 Task: Turn on "Send and Archive" and "Undo Send" 20 Sec.
Action: Mouse moved to (897, 58)
Screenshot: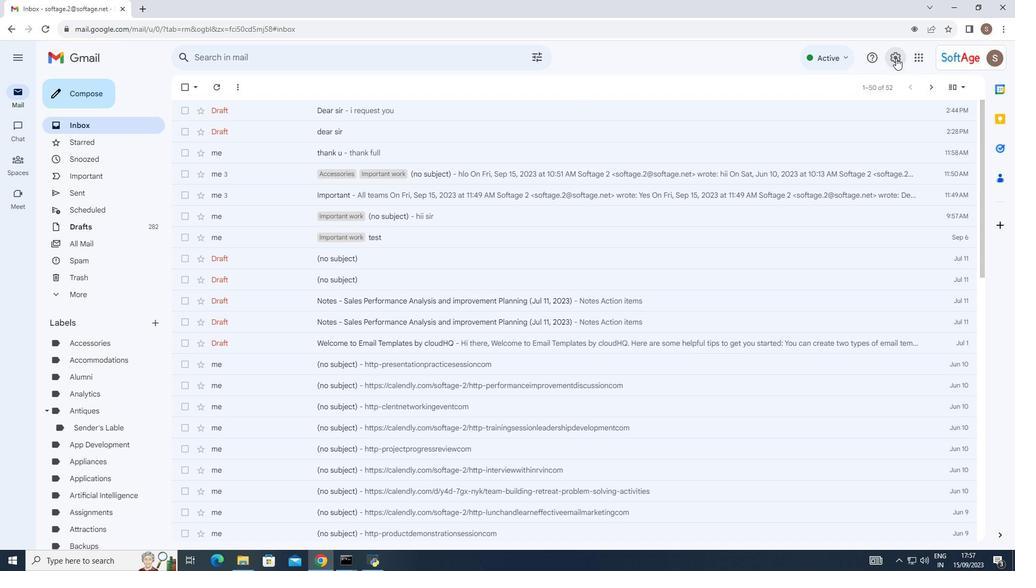 
Action: Mouse pressed left at (897, 58)
Screenshot: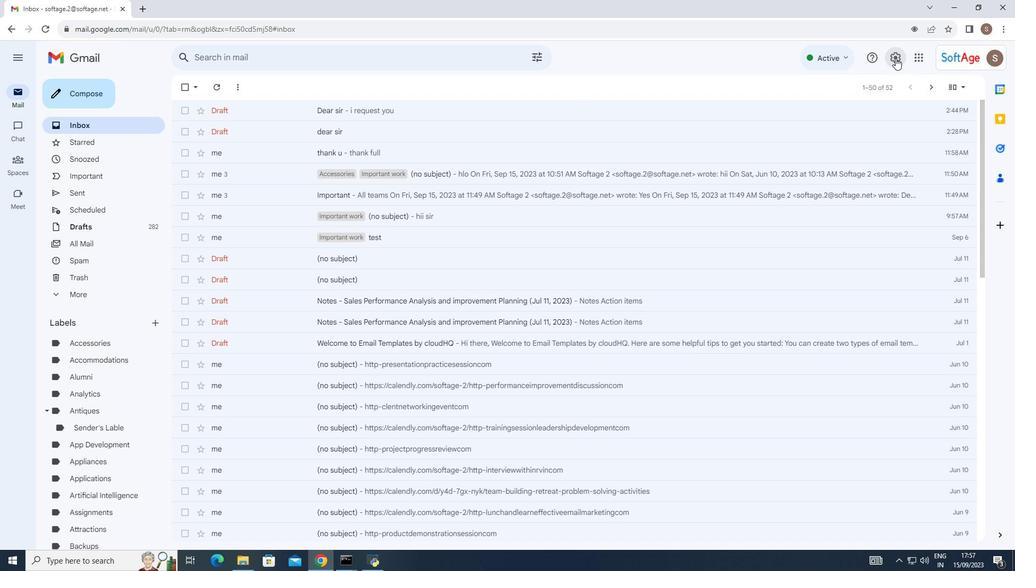 
Action: Mouse moved to (887, 107)
Screenshot: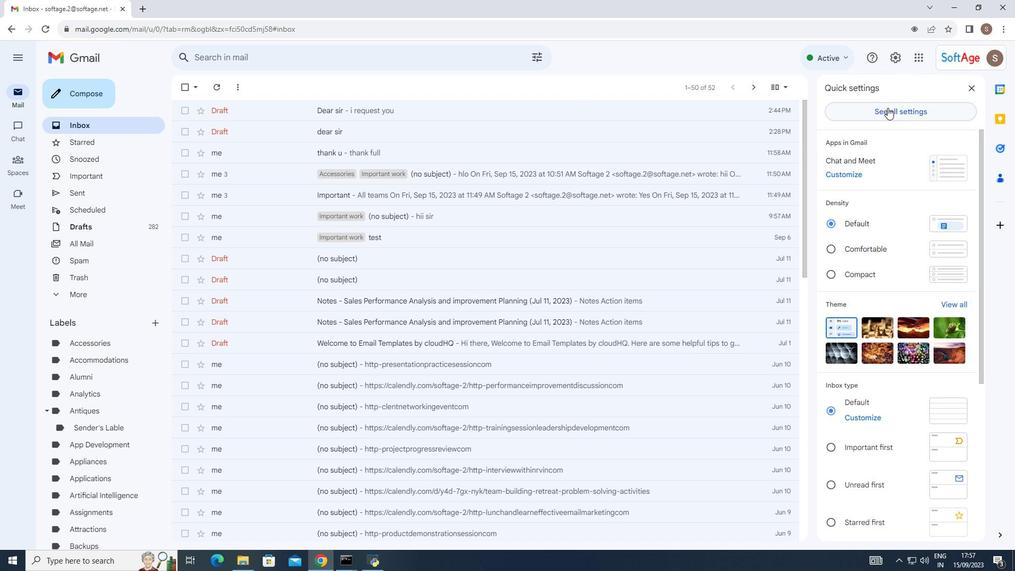 
Action: Mouse pressed left at (887, 107)
Screenshot: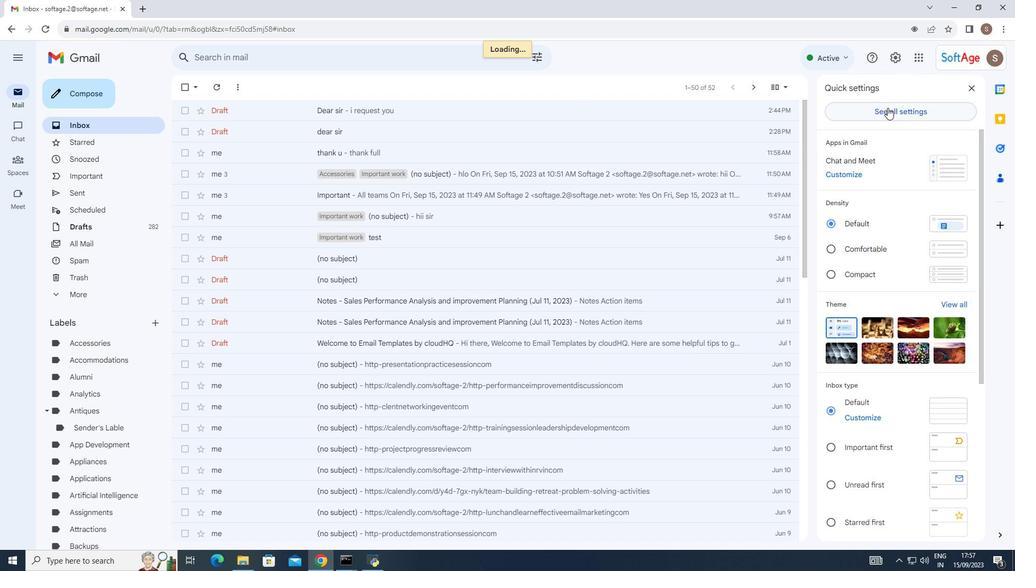
Action: Mouse moved to (273, 287)
Screenshot: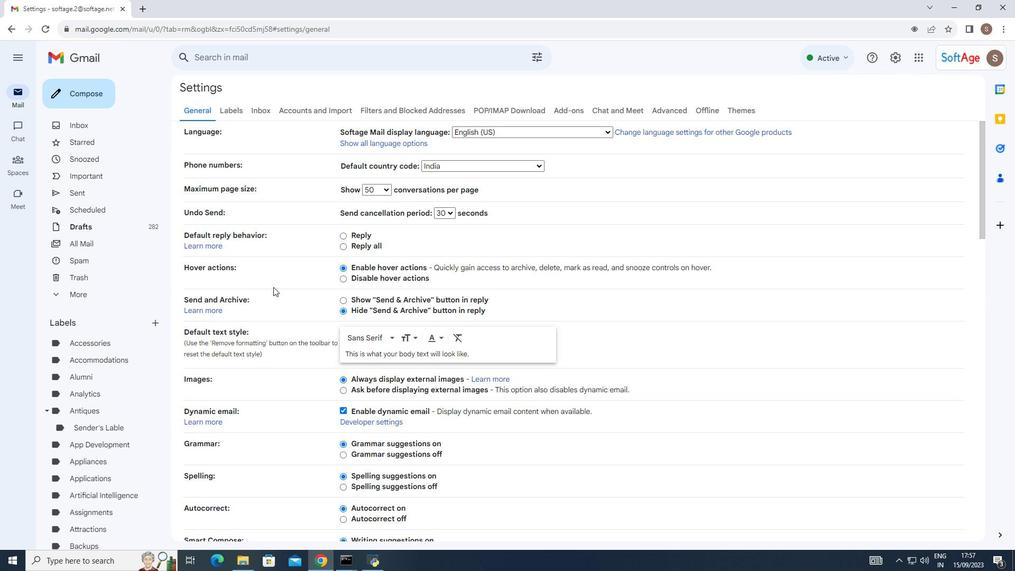 
Action: Mouse scrolled (273, 286) with delta (0, 0)
Screenshot: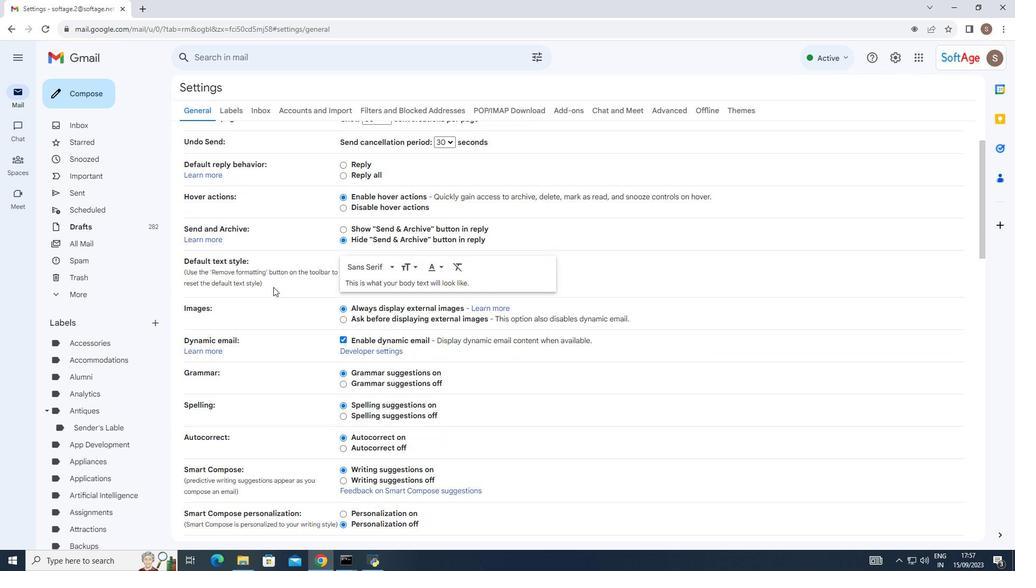 
Action: Mouse scrolled (273, 286) with delta (0, 0)
Screenshot: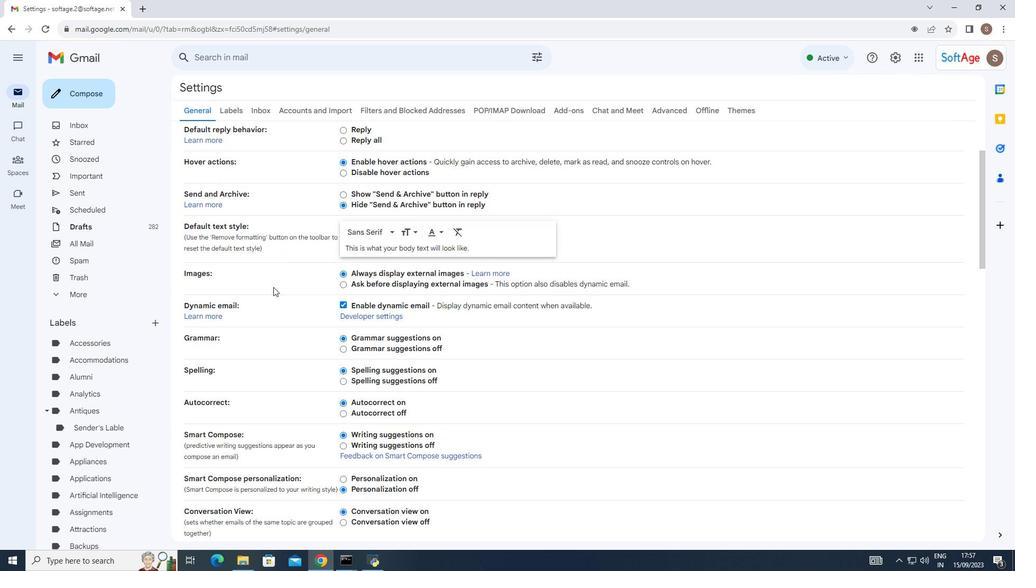 
Action: Mouse scrolled (273, 287) with delta (0, 0)
Screenshot: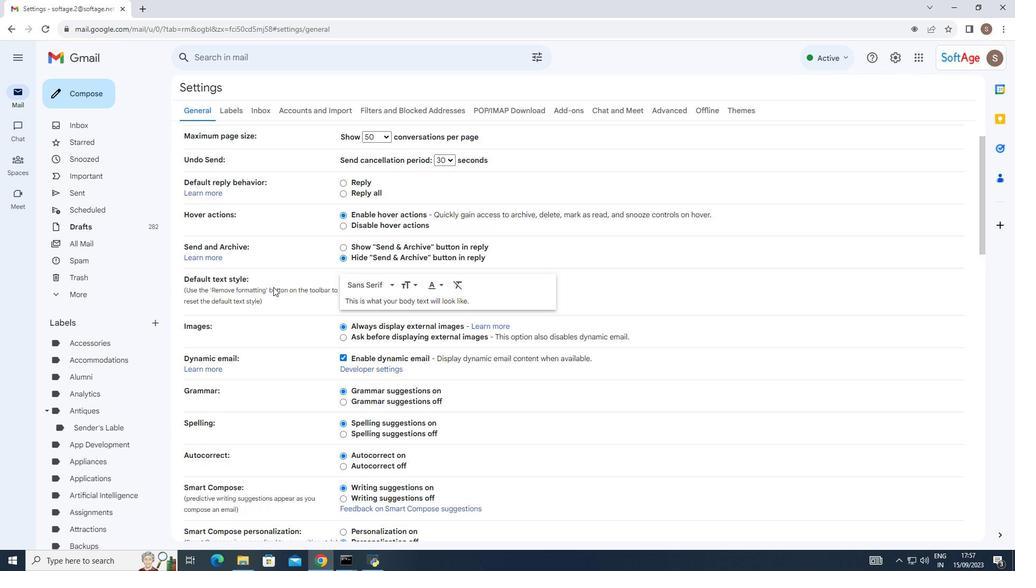 
Action: Mouse scrolled (273, 287) with delta (0, 0)
Screenshot: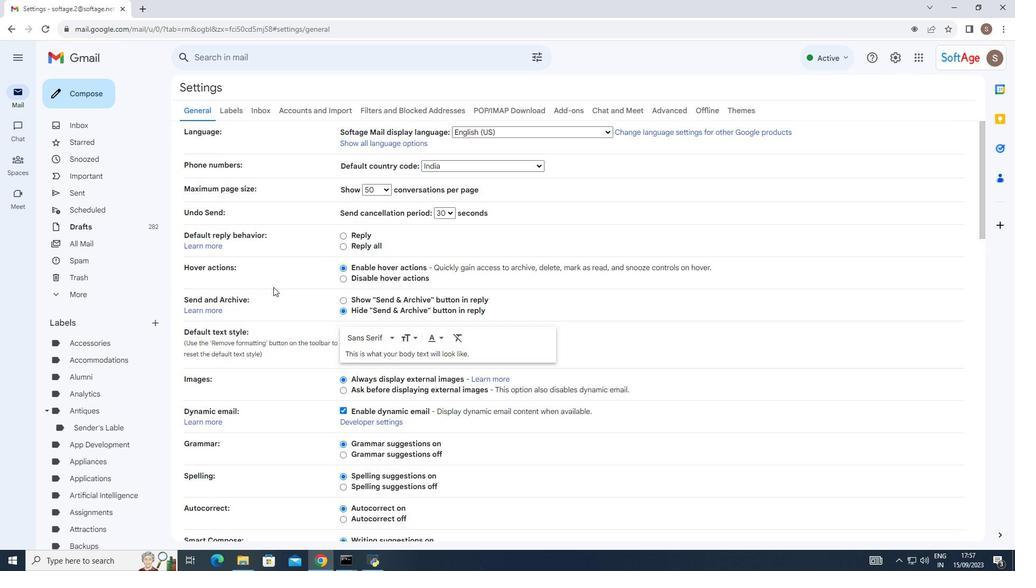 
Action: Mouse scrolled (273, 287) with delta (0, 0)
Screenshot: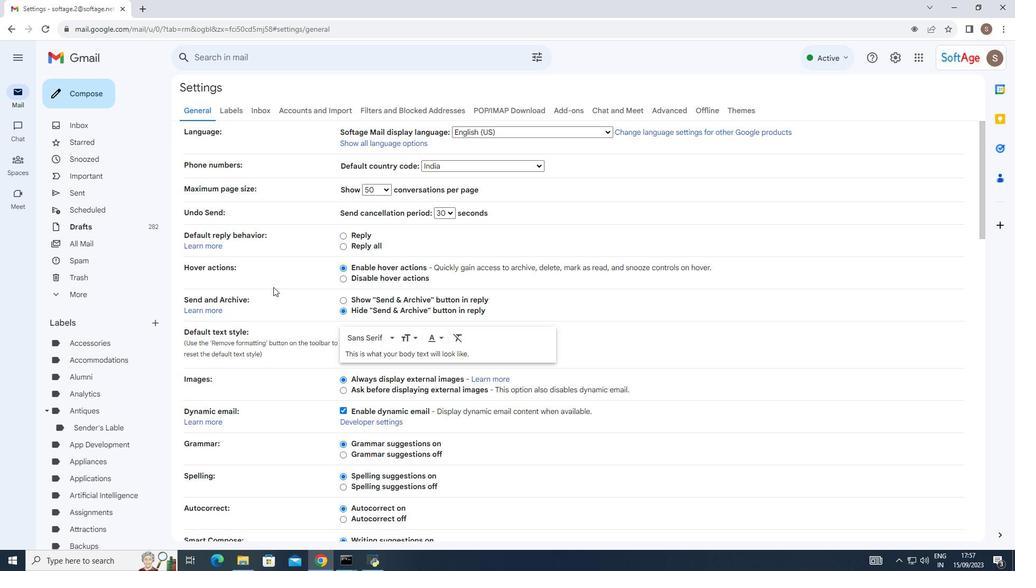 
Action: Mouse moved to (344, 298)
Screenshot: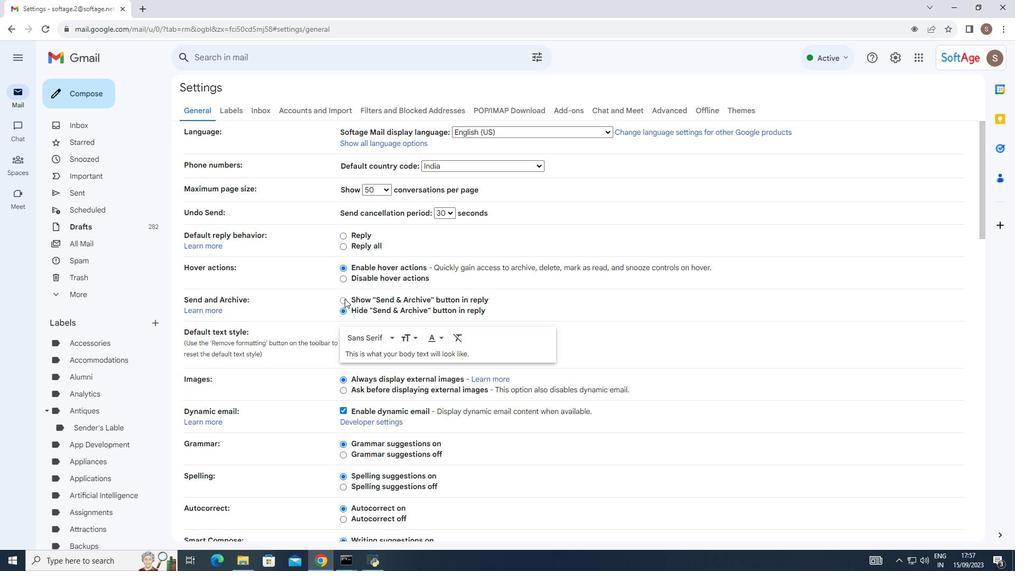 
Action: Mouse pressed left at (344, 298)
Screenshot: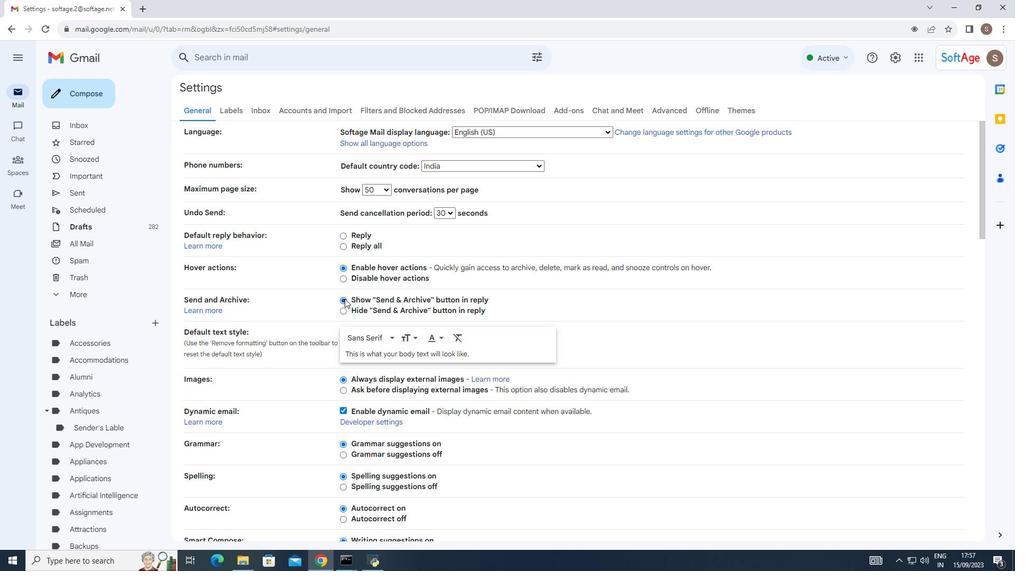 
Action: Mouse moved to (344, 269)
Screenshot: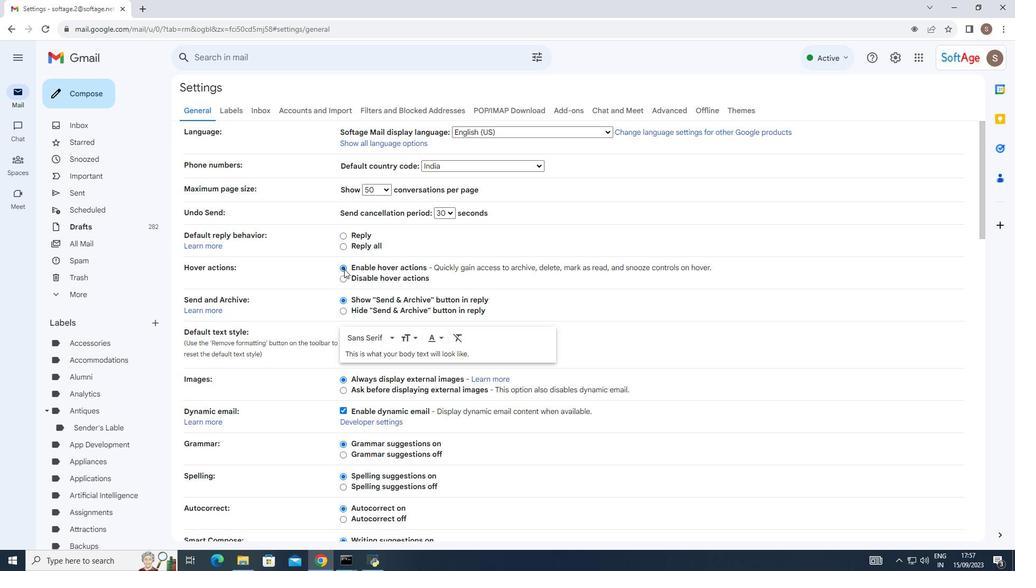 
Action: Mouse pressed left at (344, 269)
Screenshot: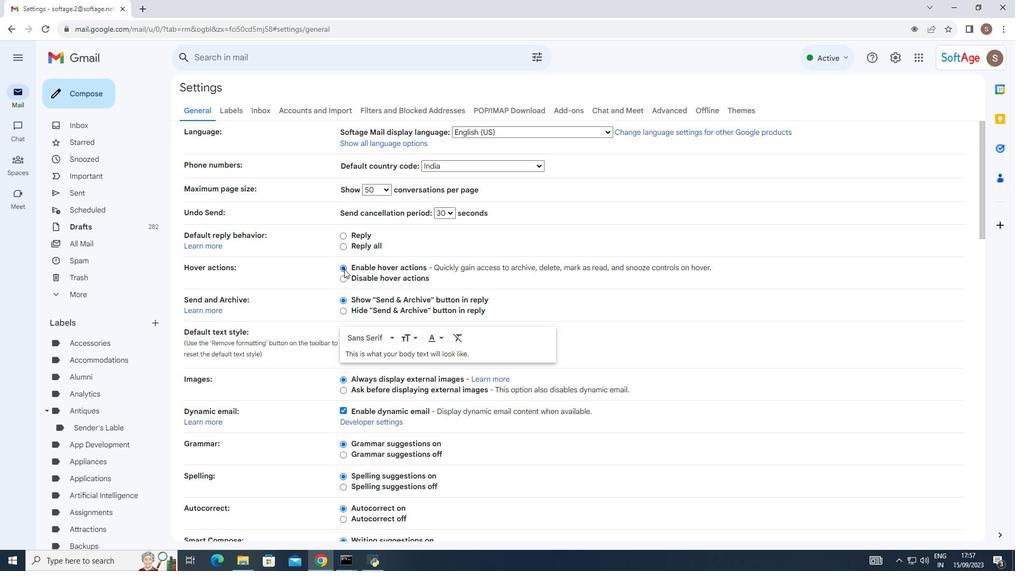 
Action: Mouse moved to (454, 212)
Screenshot: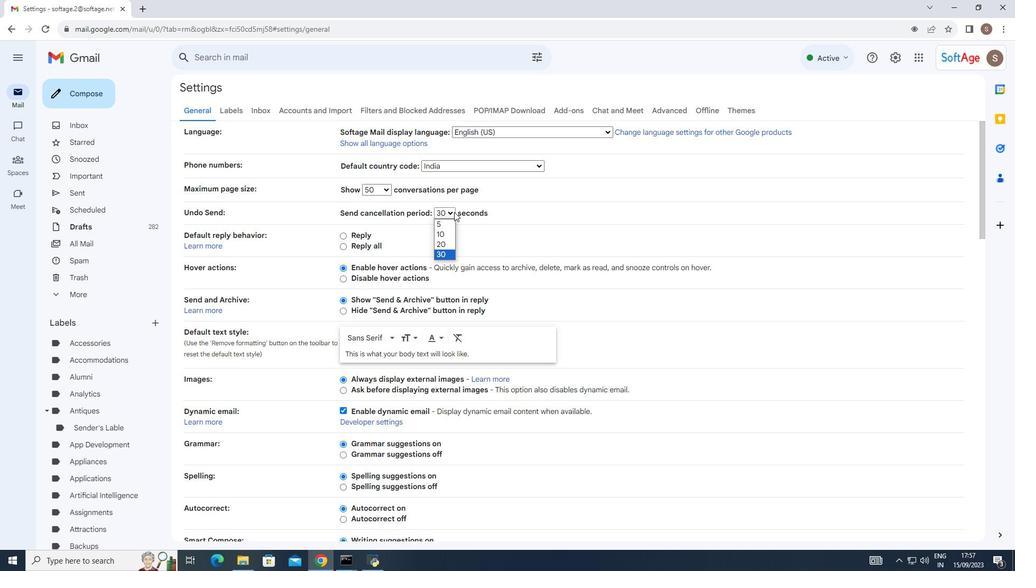 
Action: Mouse pressed left at (454, 212)
Screenshot: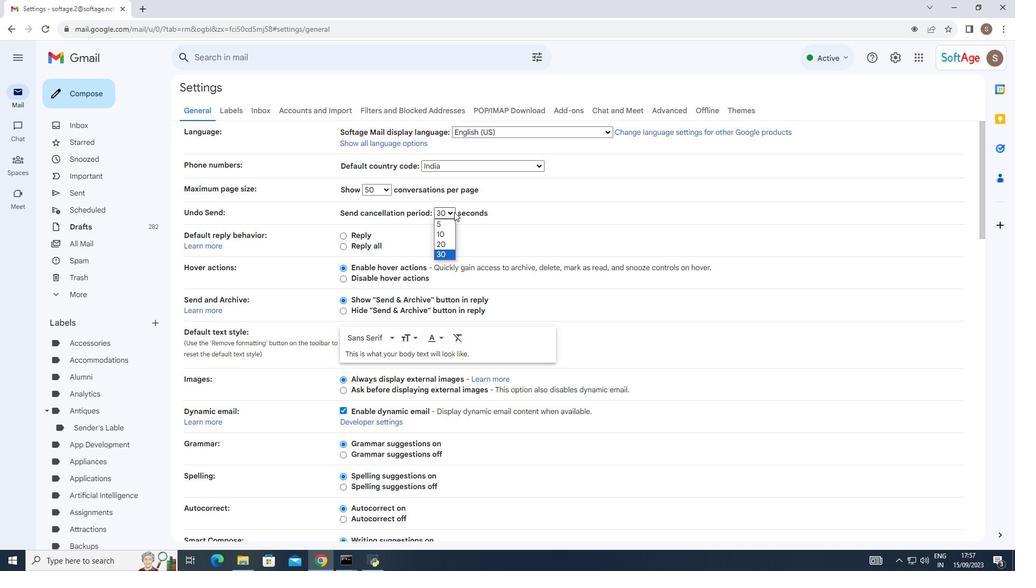 
Action: Mouse moved to (448, 240)
Screenshot: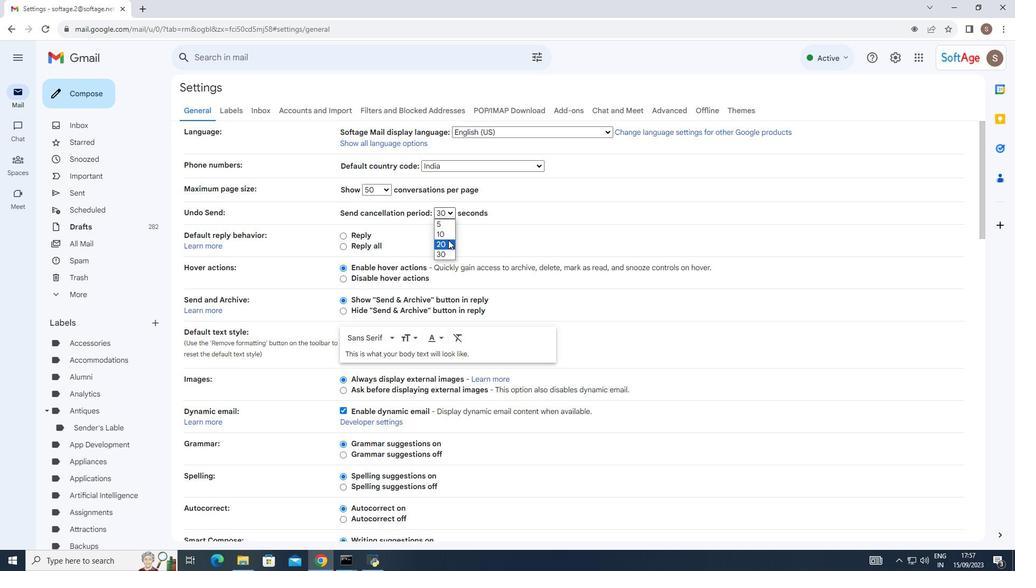 
Action: Mouse pressed left at (448, 240)
Screenshot: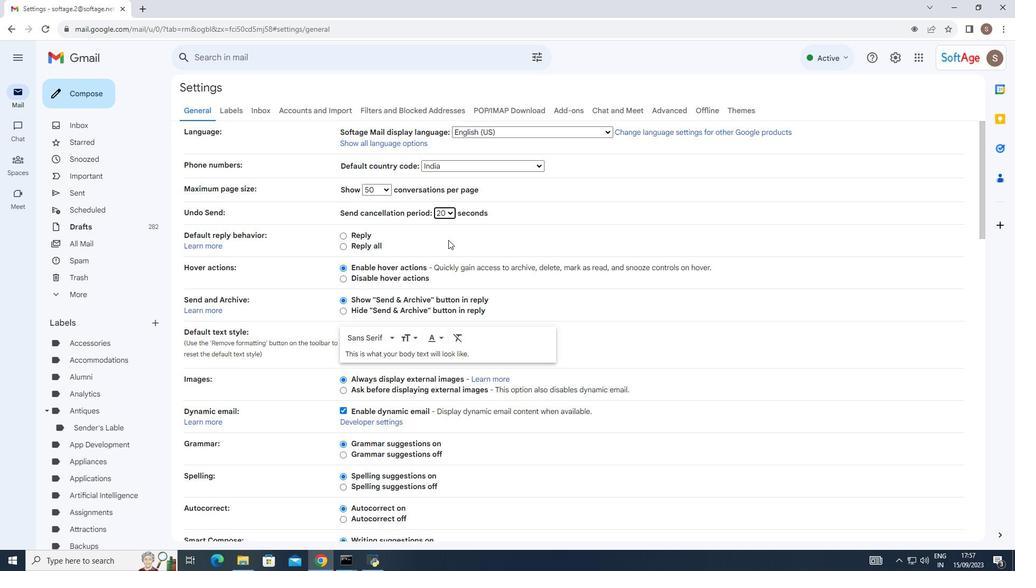 
Action: Mouse moved to (341, 276)
Screenshot: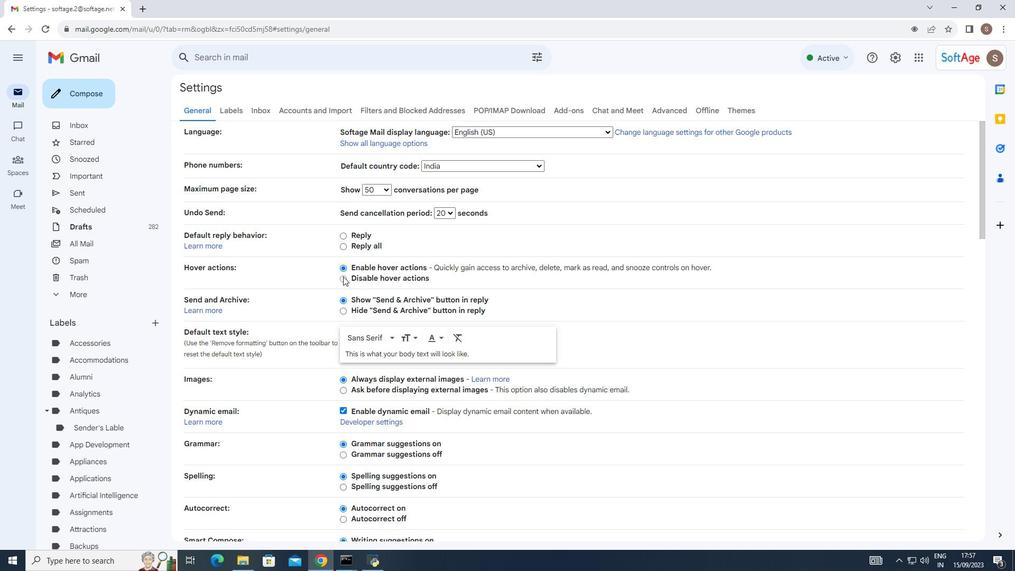 
Action: Mouse pressed left at (341, 276)
Screenshot: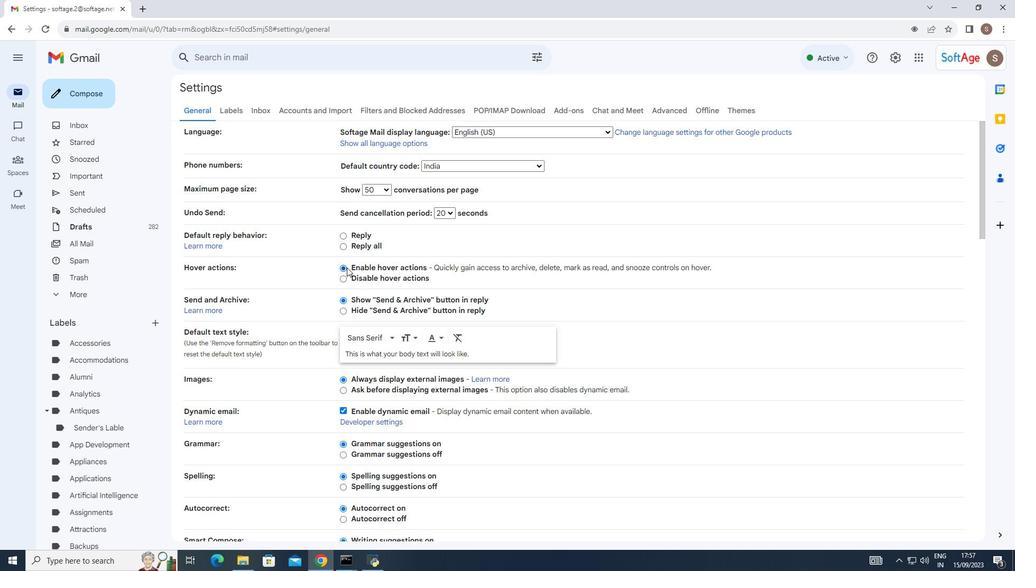 
Action: Mouse moved to (343, 267)
Screenshot: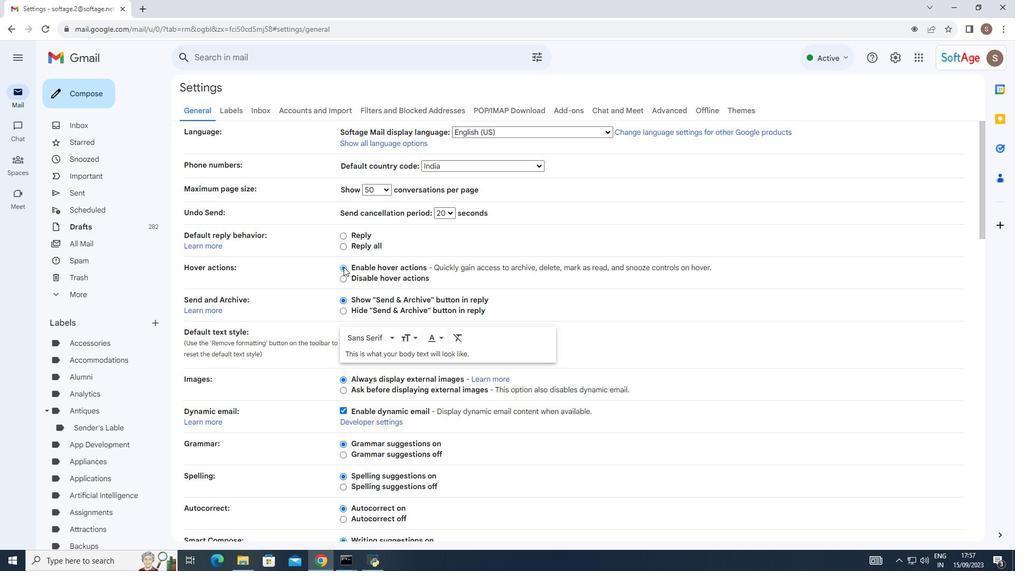 
Action: Mouse pressed left at (343, 267)
Screenshot: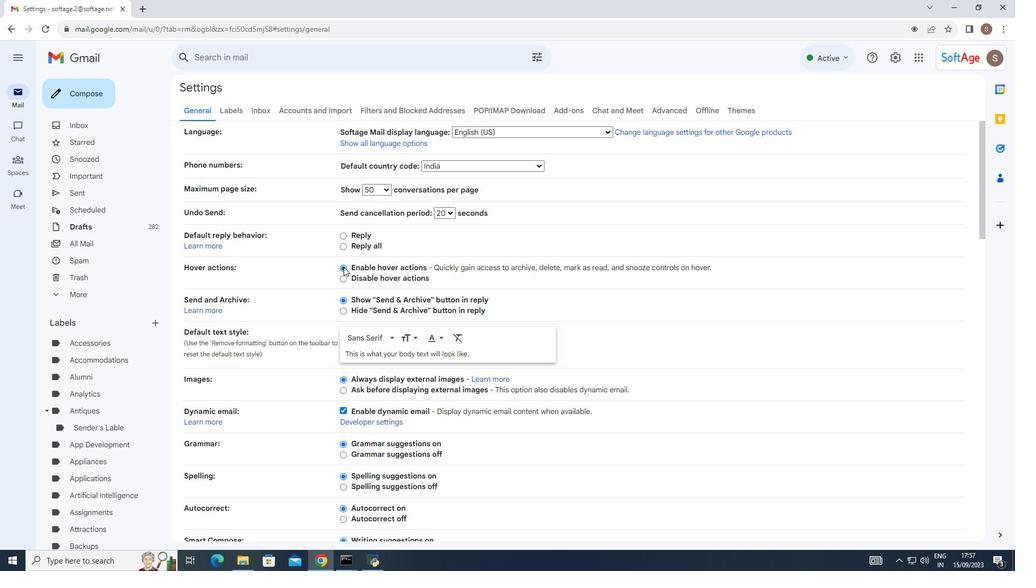 
Action: Mouse moved to (433, 354)
Screenshot: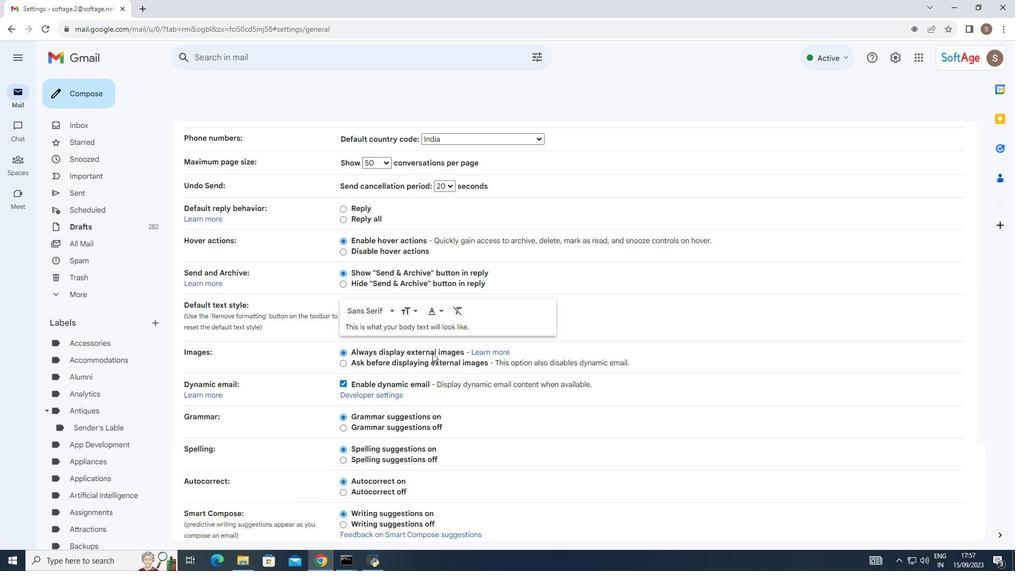 
Action: Mouse scrolled (433, 353) with delta (0, 0)
Screenshot: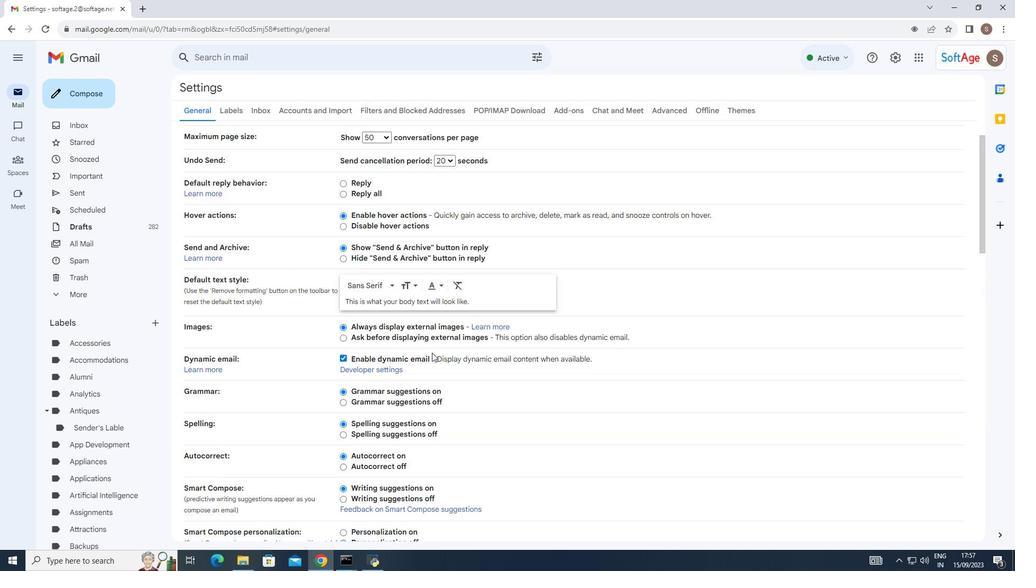 
Action: Mouse moved to (430, 350)
Screenshot: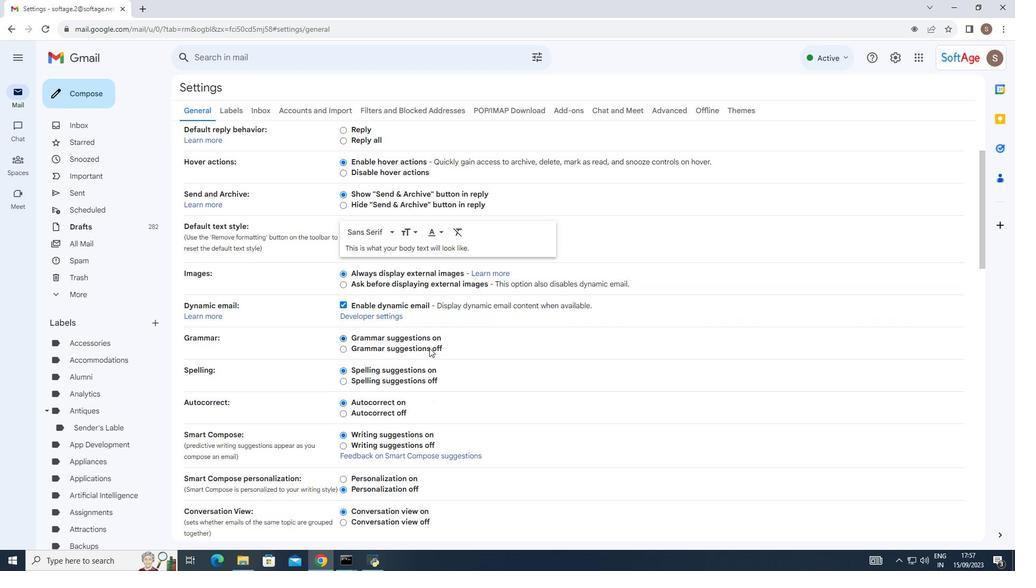 
Action: Mouse scrolled (430, 349) with delta (0, 0)
Screenshot: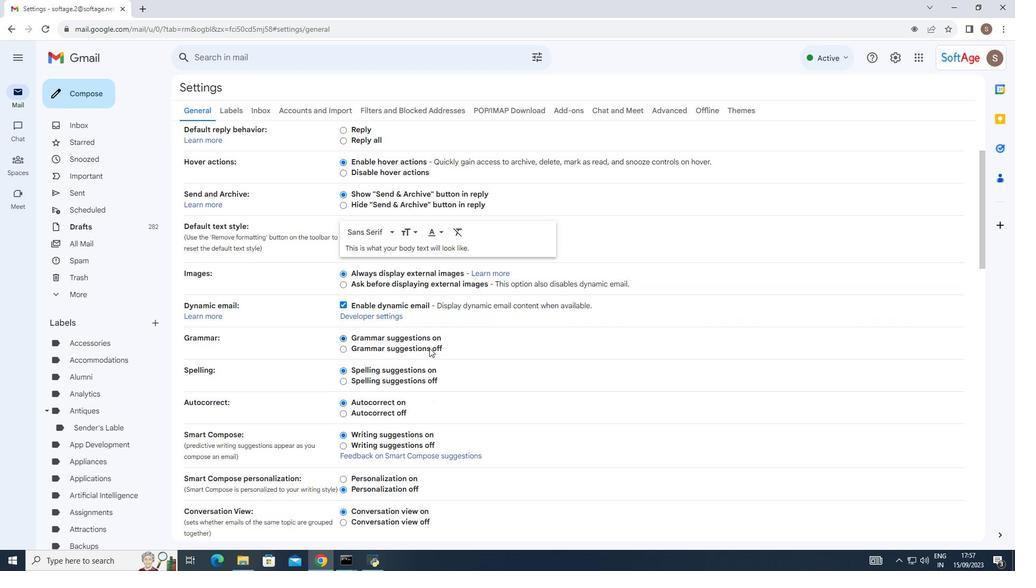 
Action: Mouse moved to (429, 346)
Screenshot: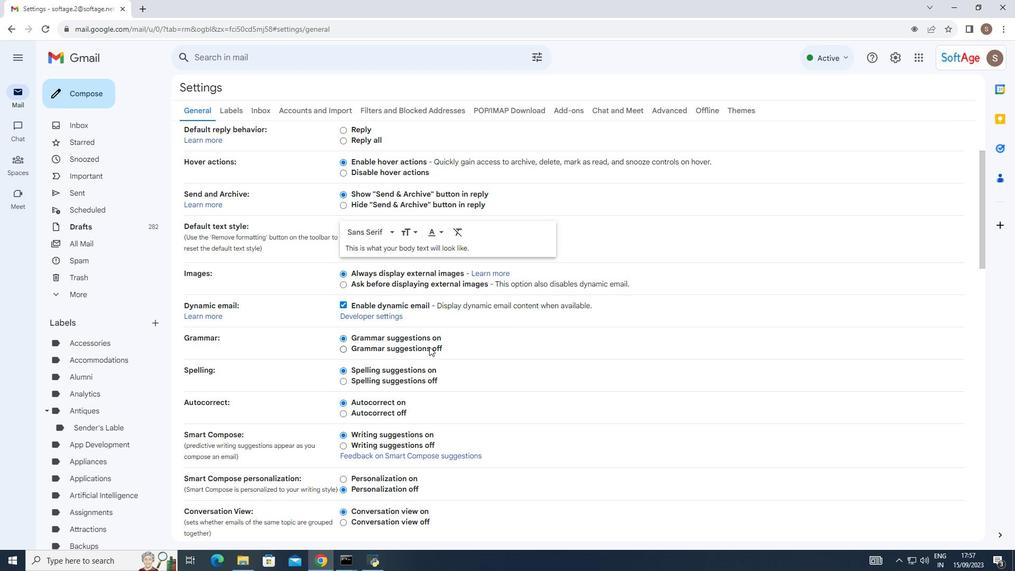 
Action: Mouse scrolled (429, 346) with delta (0, 0)
Screenshot: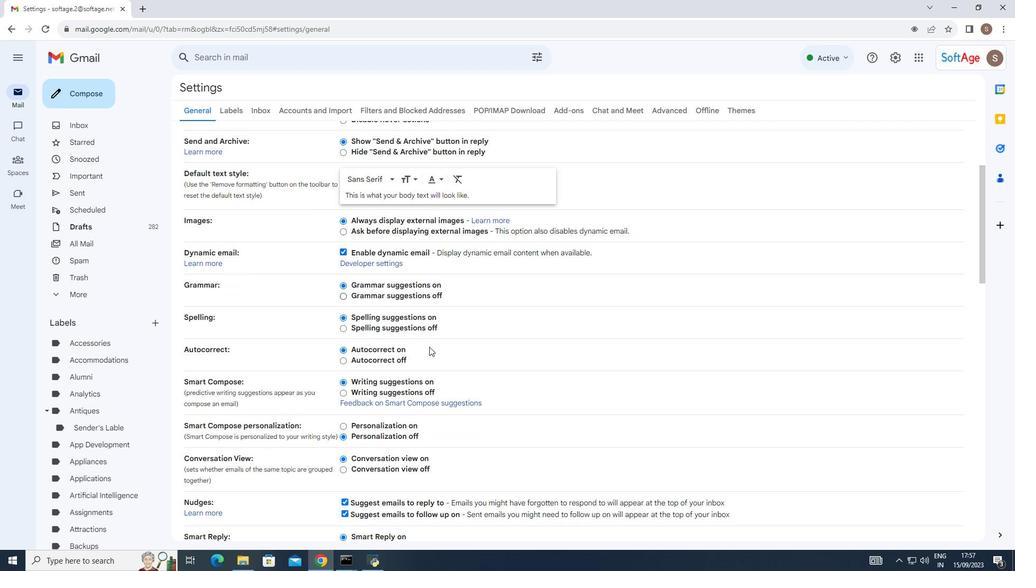 
Action: Mouse moved to (403, 265)
Screenshot: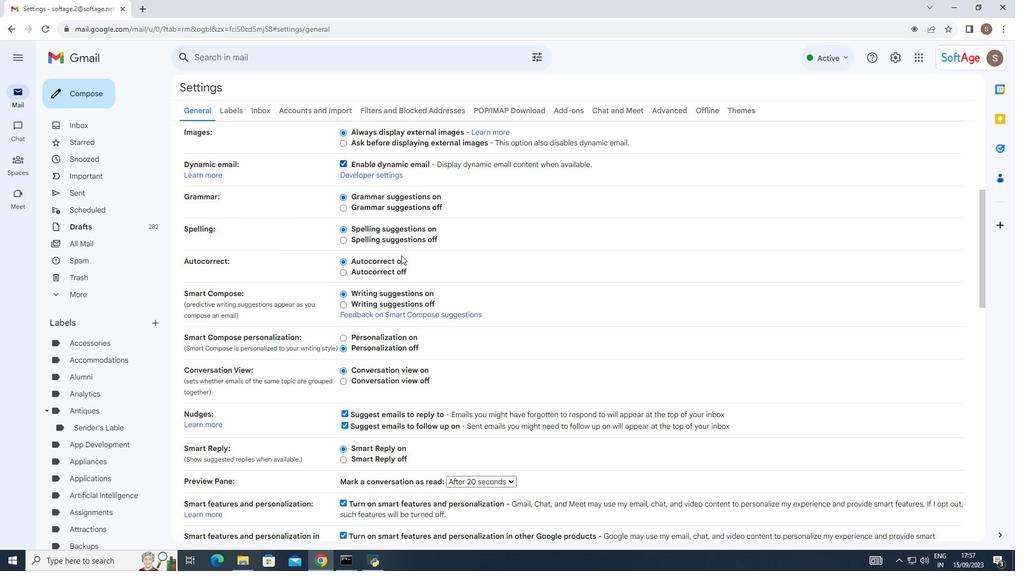
Action: Mouse scrolled (403, 264) with delta (0, 0)
Screenshot: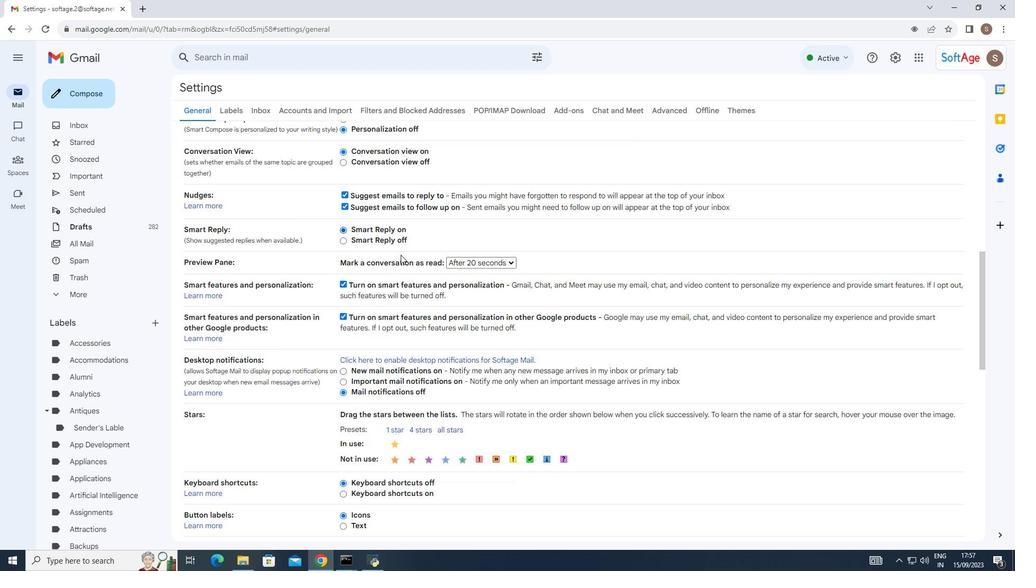 
Action: Mouse scrolled (403, 264) with delta (0, 0)
Screenshot: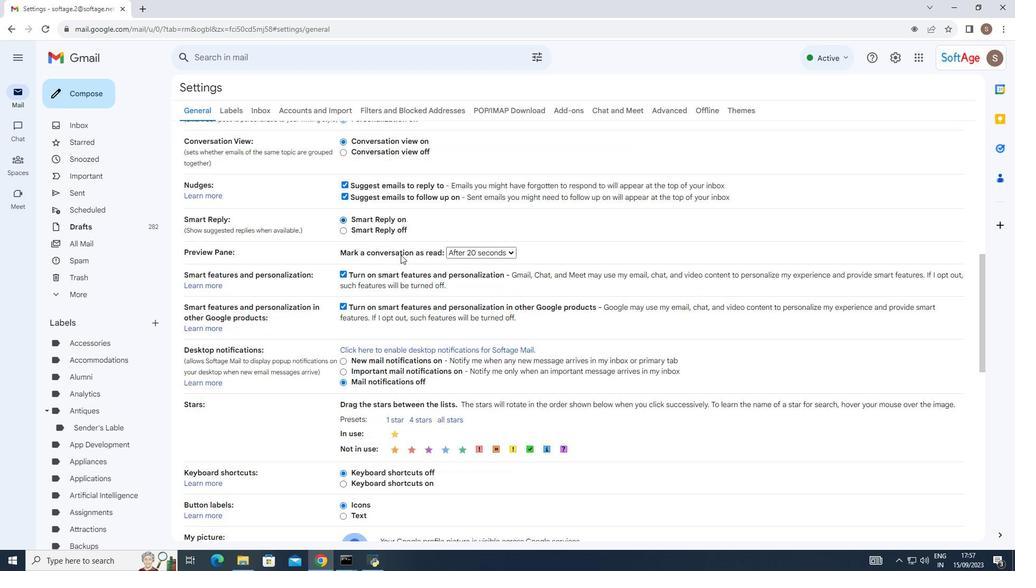 
Action: Mouse scrolled (403, 264) with delta (0, 0)
Screenshot: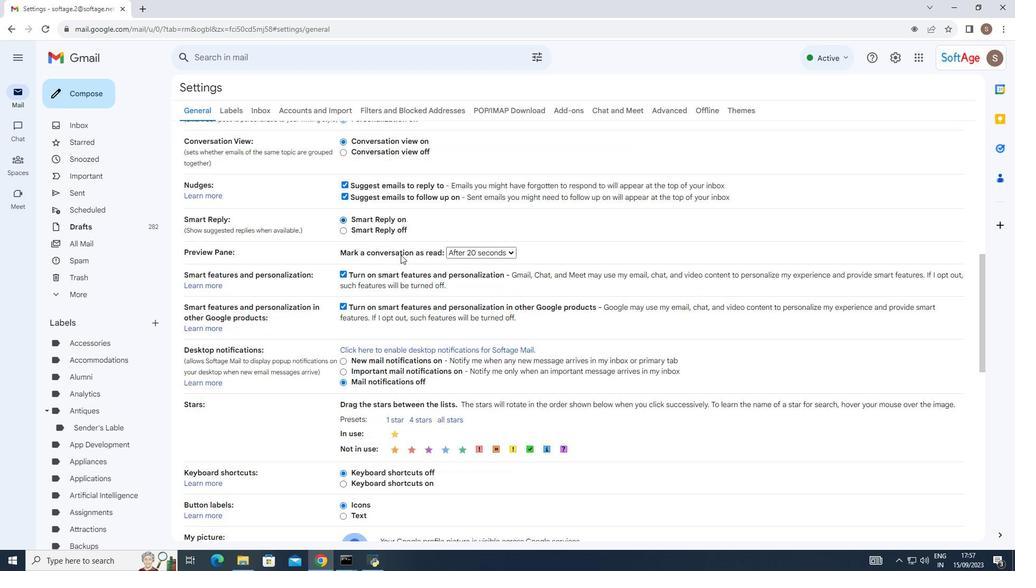 
Action: Mouse scrolled (403, 264) with delta (0, 0)
Screenshot: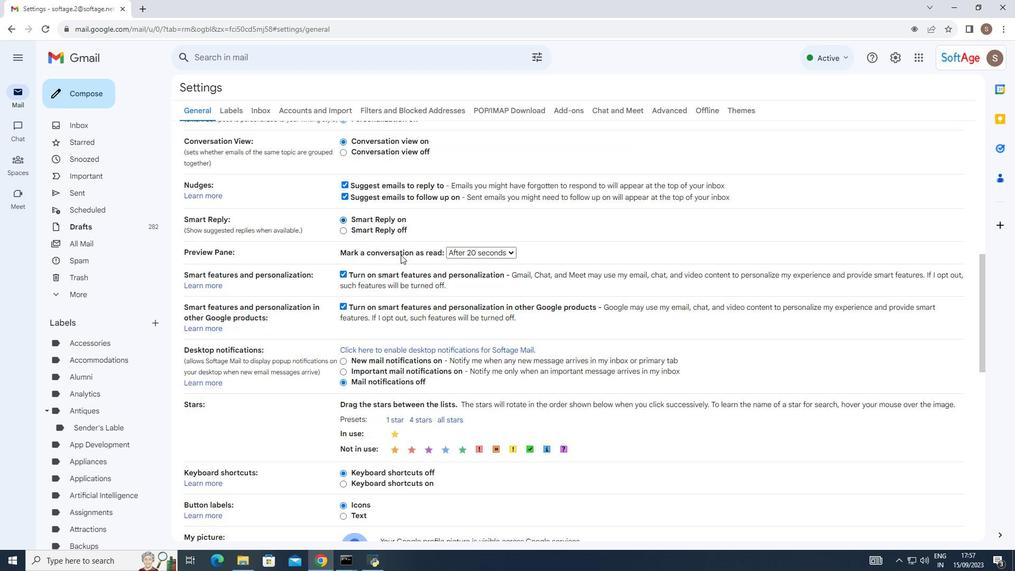 
Action: Mouse scrolled (403, 264) with delta (0, 0)
Screenshot: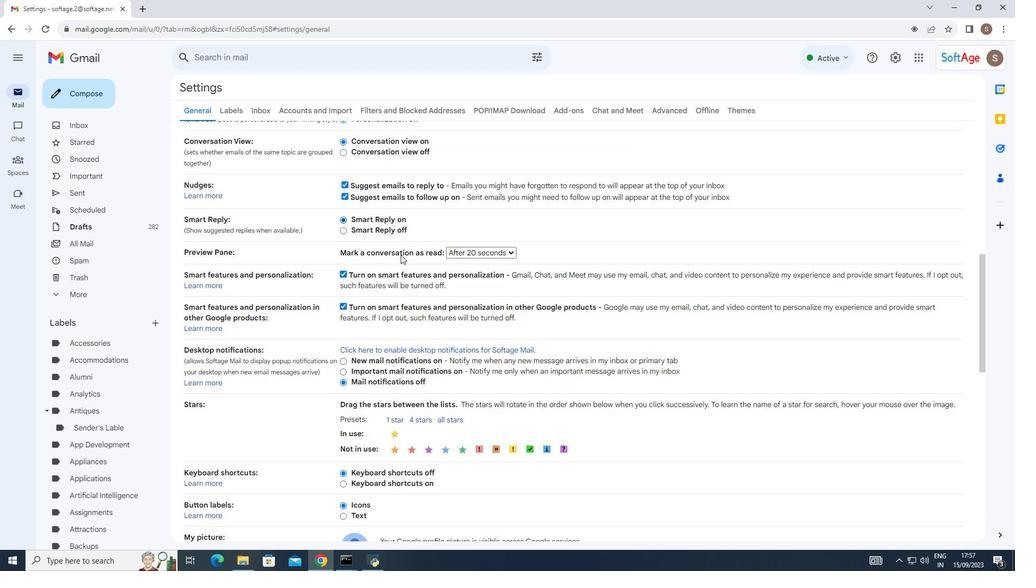 
Action: Mouse scrolled (403, 264) with delta (0, 0)
Screenshot: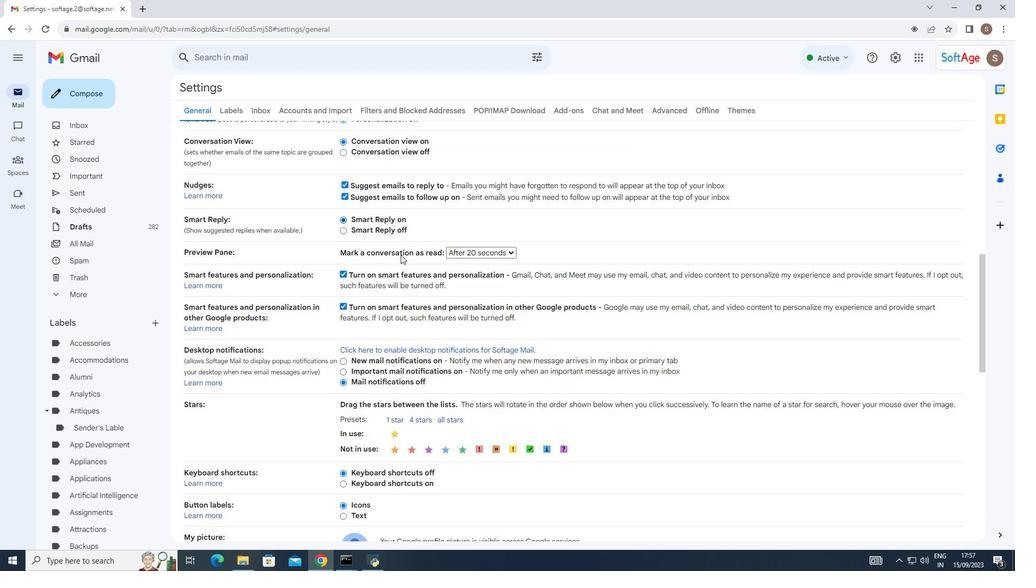 
Action: Mouse moved to (400, 253)
Screenshot: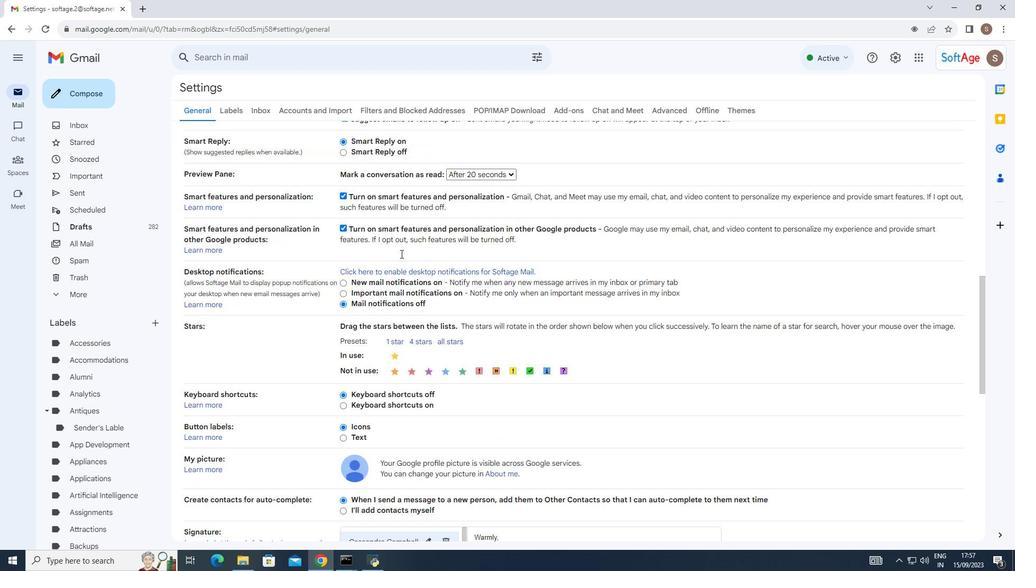 
Action: Mouse scrolled (400, 253) with delta (0, 0)
Screenshot: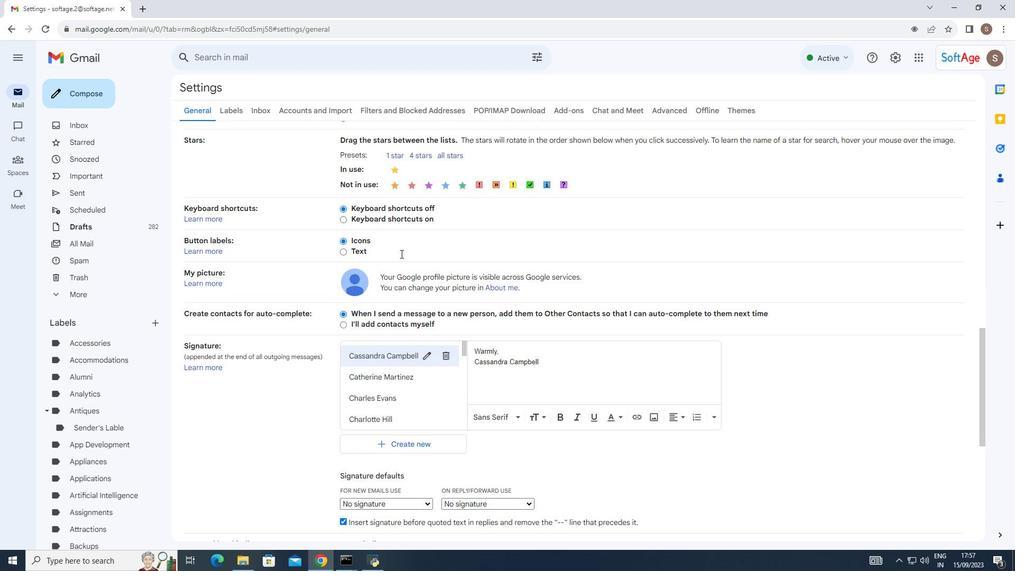 
Action: Mouse scrolled (400, 253) with delta (0, 0)
Screenshot: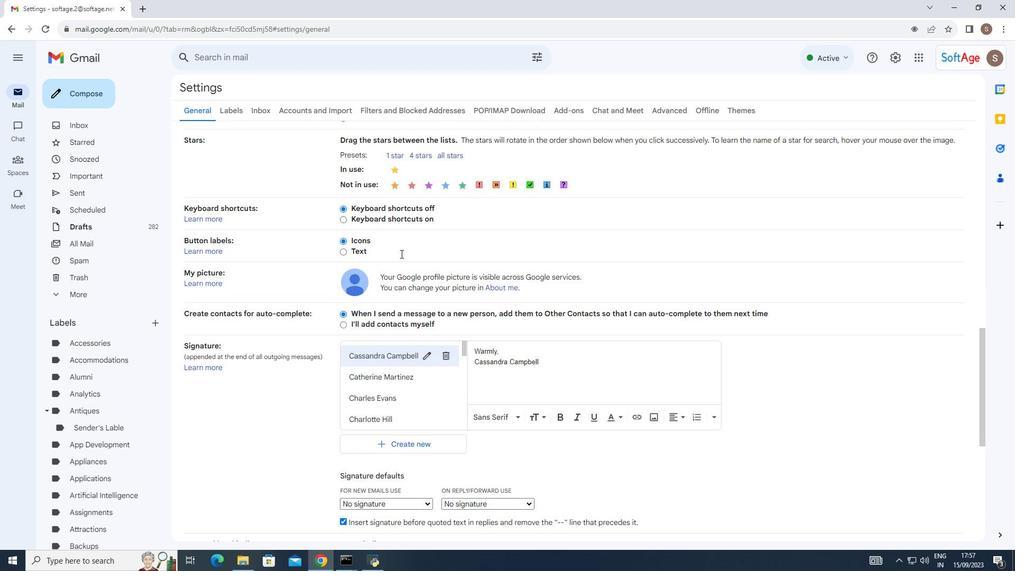 
Action: Mouse scrolled (400, 253) with delta (0, 0)
Screenshot: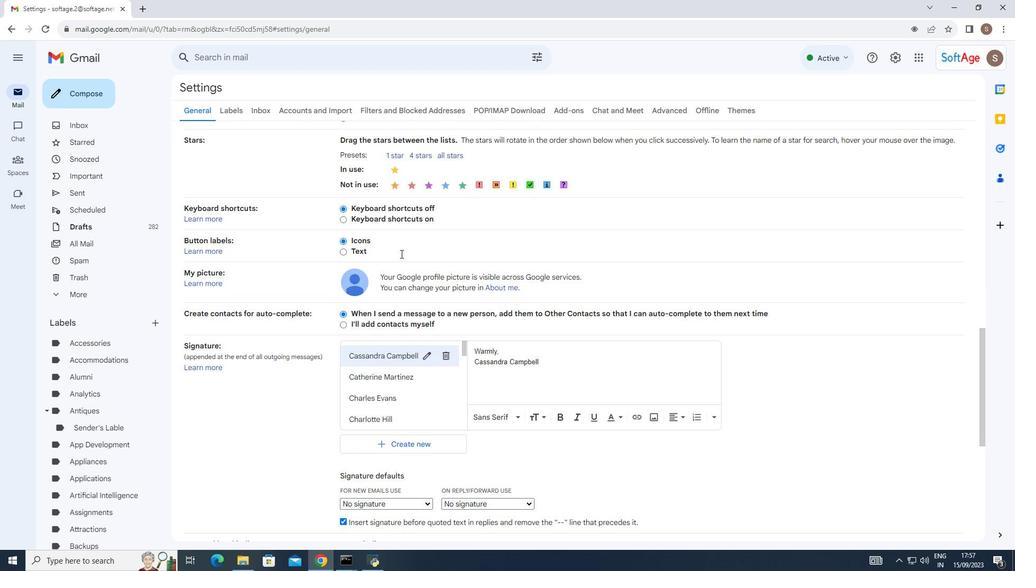 
Action: Mouse scrolled (400, 253) with delta (0, 0)
Screenshot: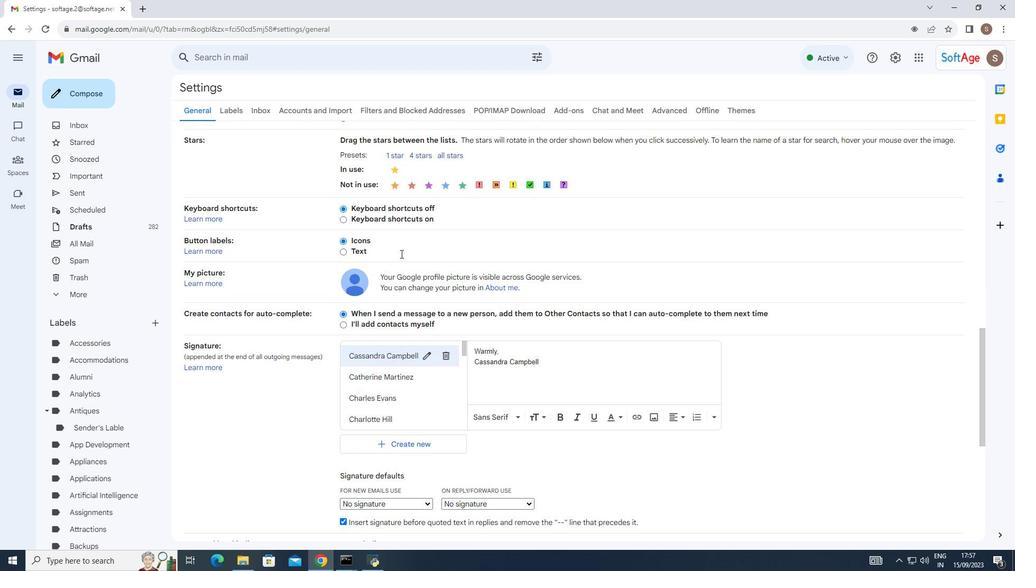
Action: Mouse scrolled (400, 253) with delta (0, 0)
Screenshot: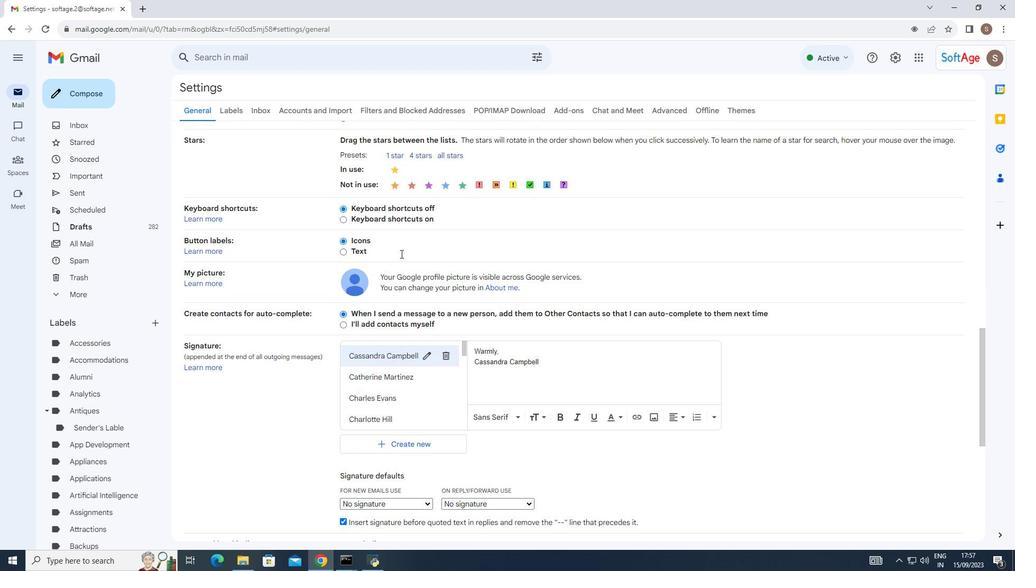 
Action: Mouse moved to (401, 252)
Screenshot: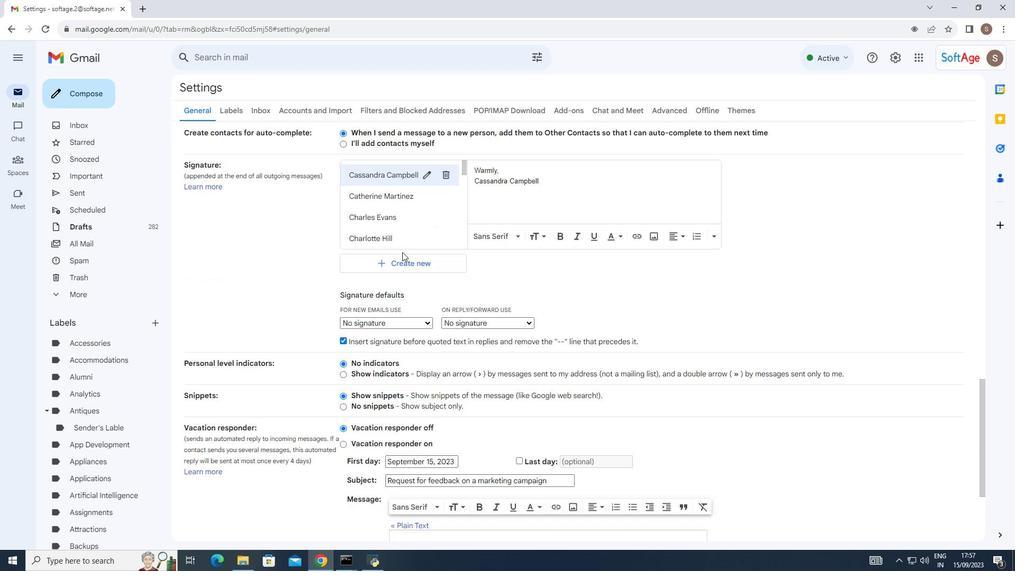 
Action: Mouse scrolled (401, 251) with delta (0, 0)
Screenshot: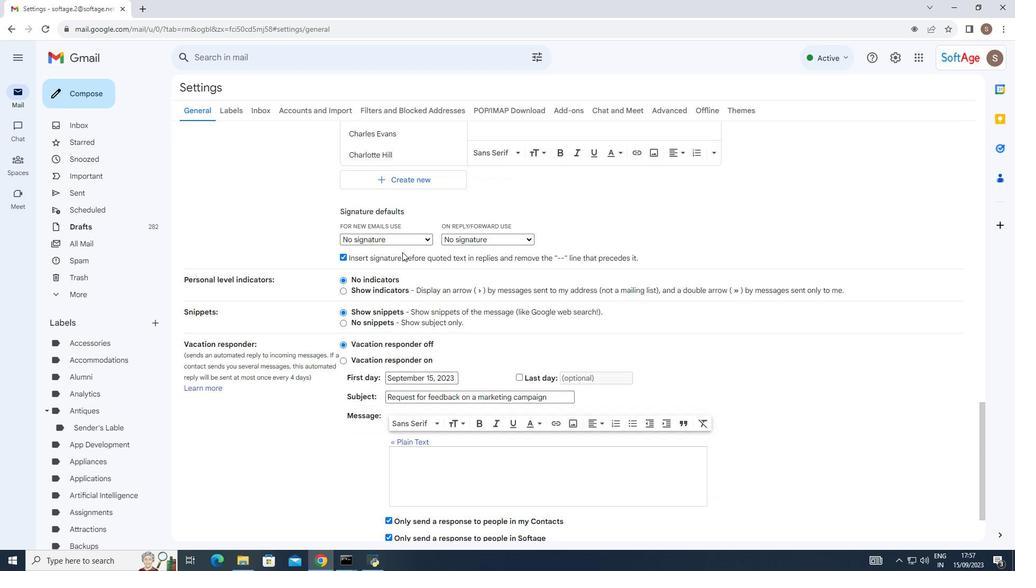 
Action: Mouse scrolled (401, 251) with delta (0, 0)
Screenshot: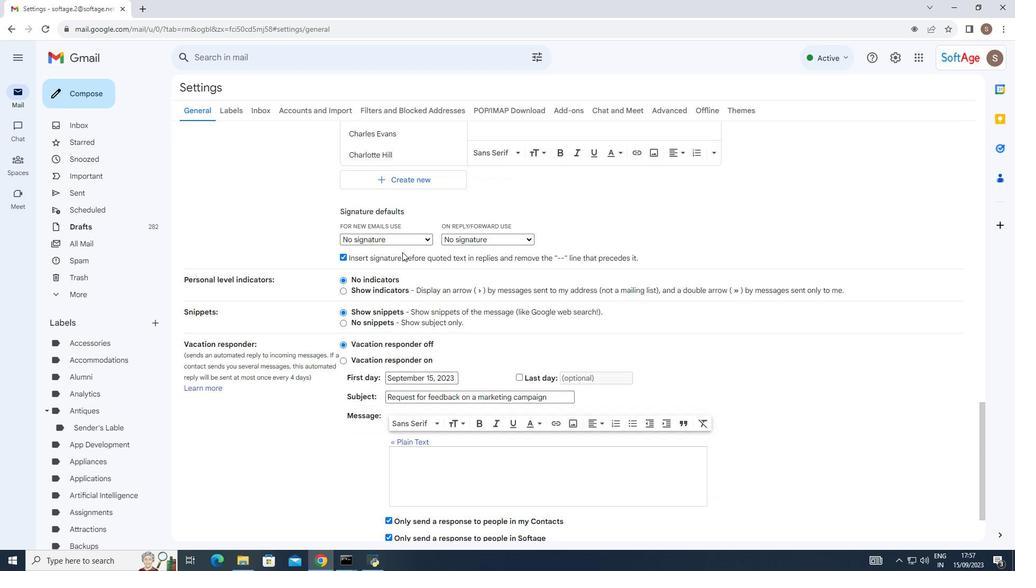 
Action: Mouse moved to (402, 252)
Screenshot: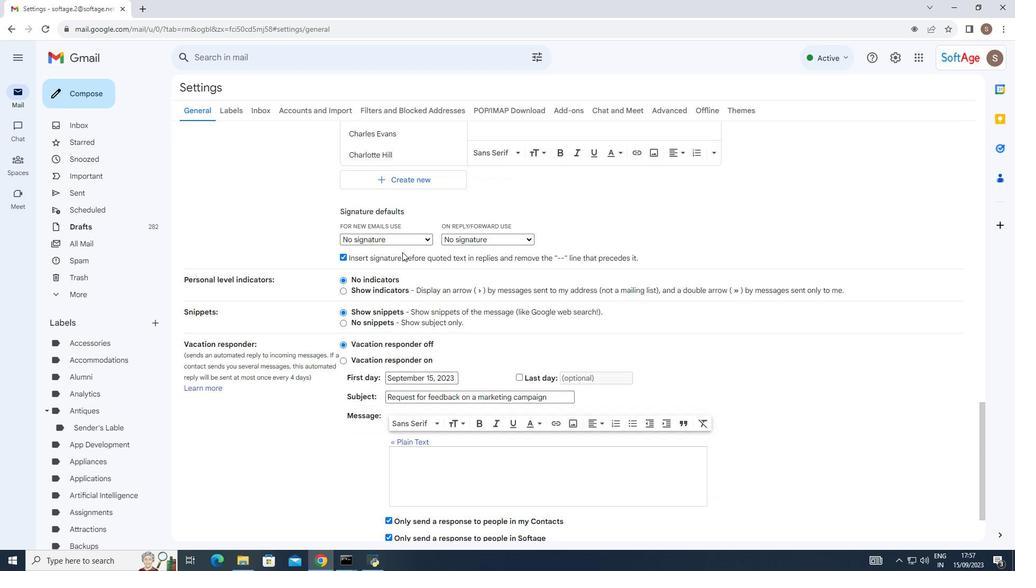 
Action: Mouse scrolled (402, 251) with delta (0, 0)
Screenshot: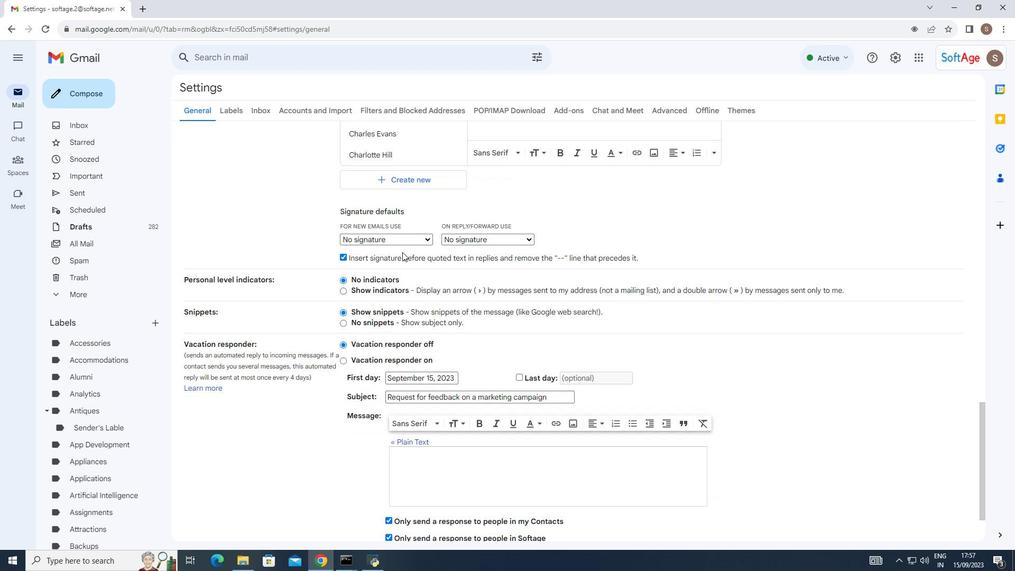
Action: Mouse scrolled (402, 251) with delta (0, 0)
Screenshot: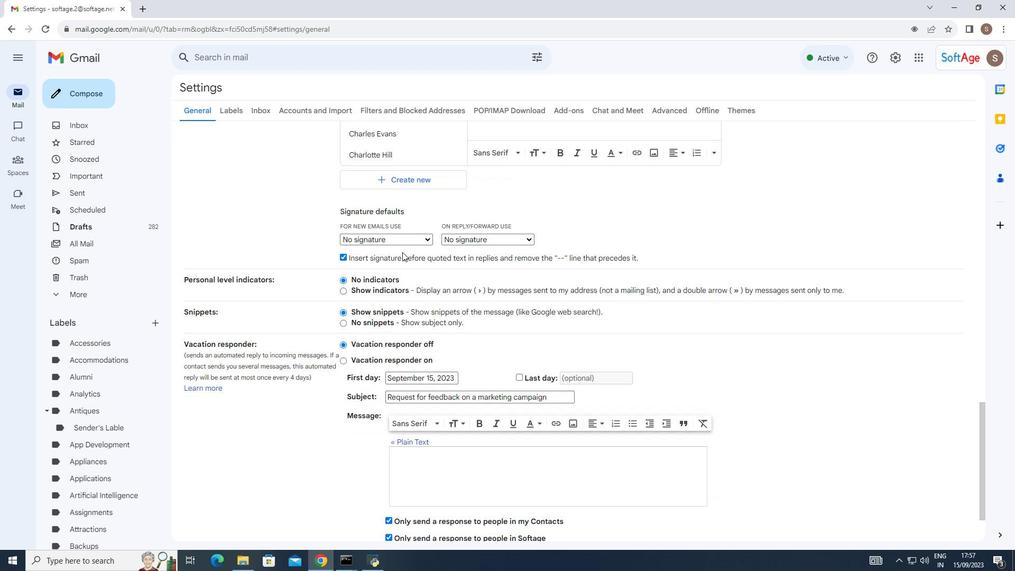 
Action: Mouse scrolled (402, 251) with delta (0, 0)
Screenshot: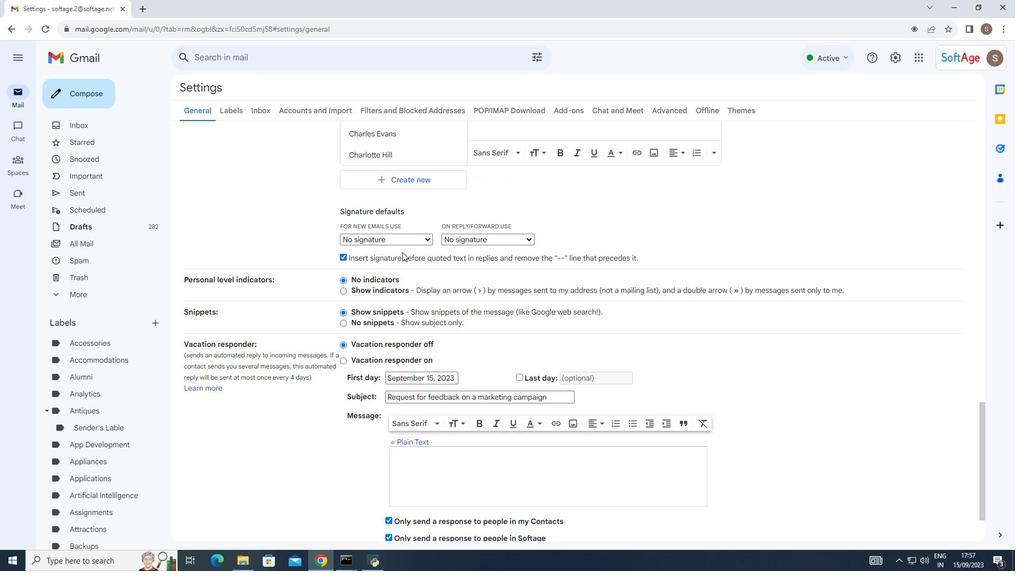 
Action: Mouse moved to (403, 248)
Screenshot: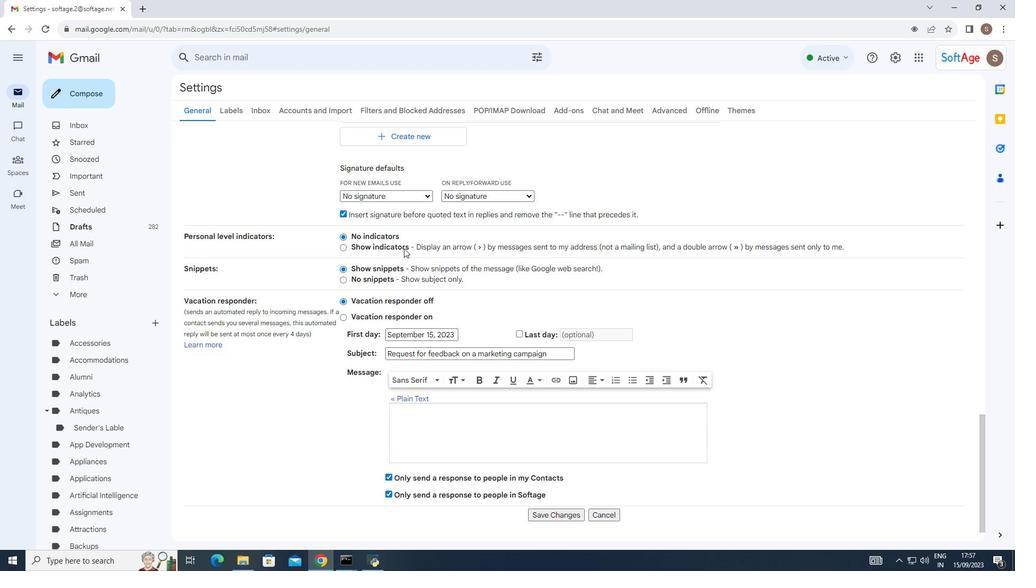 
Action: Mouse scrolled (403, 247) with delta (0, 0)
Screenshot: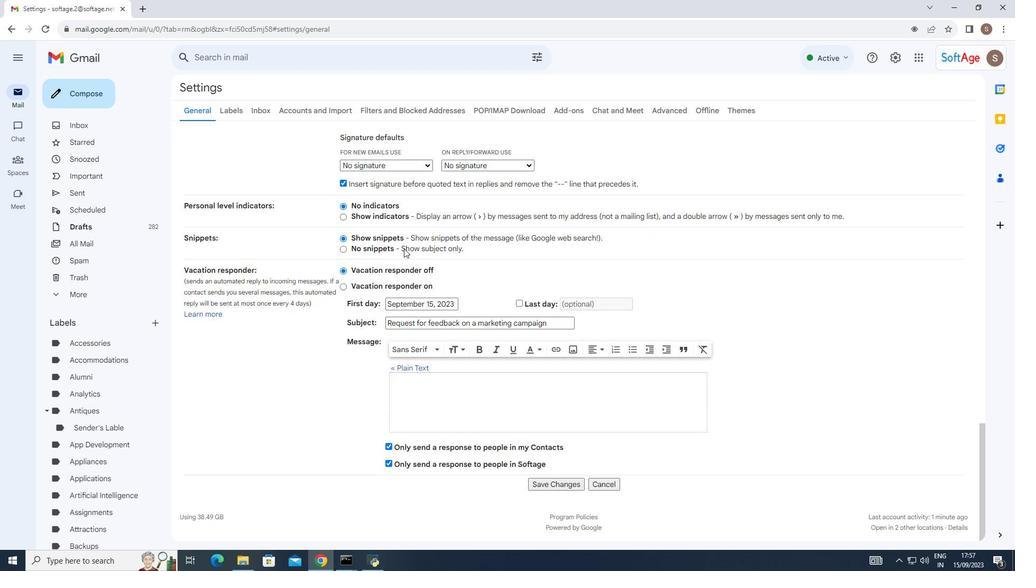 
Action: Mouse scrolled (403, 247) with delta (0, 0)
Screenshot: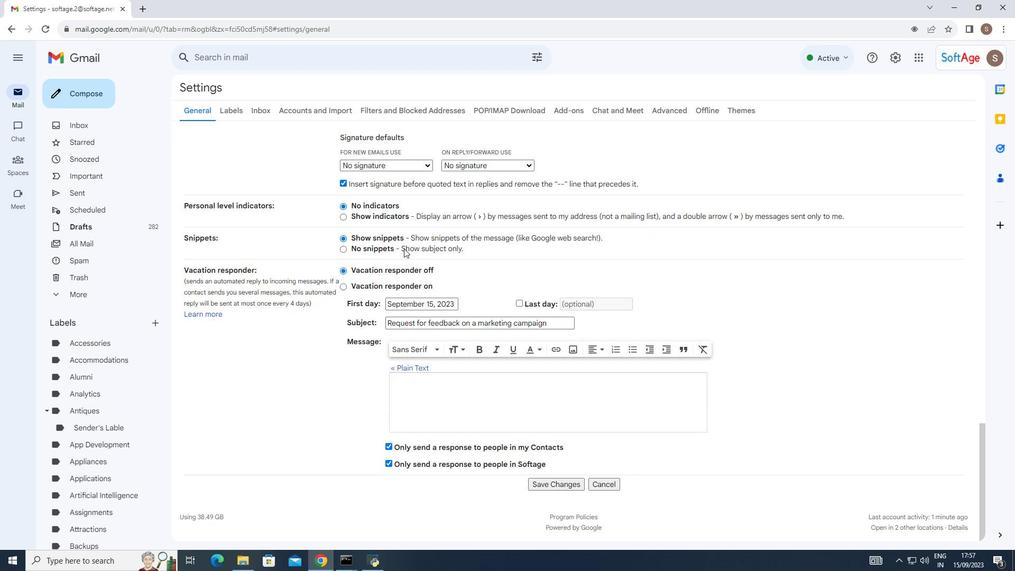
Action: Mouse scrolled (403, 247) with delta (0, 0)
Screenshot: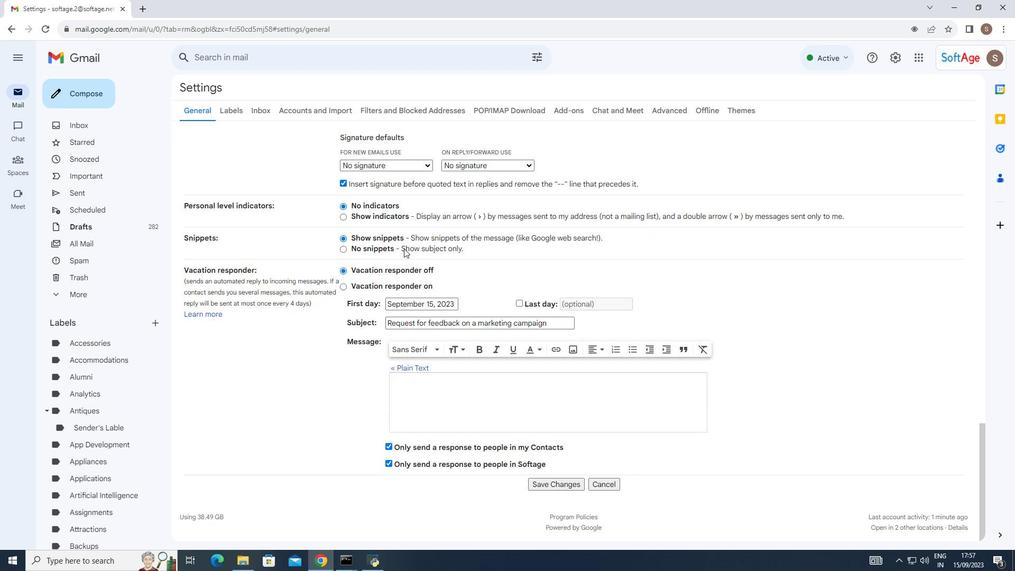 
Action: Mouse scrolled (403, 247) with delta (0, 0)
Screenshot: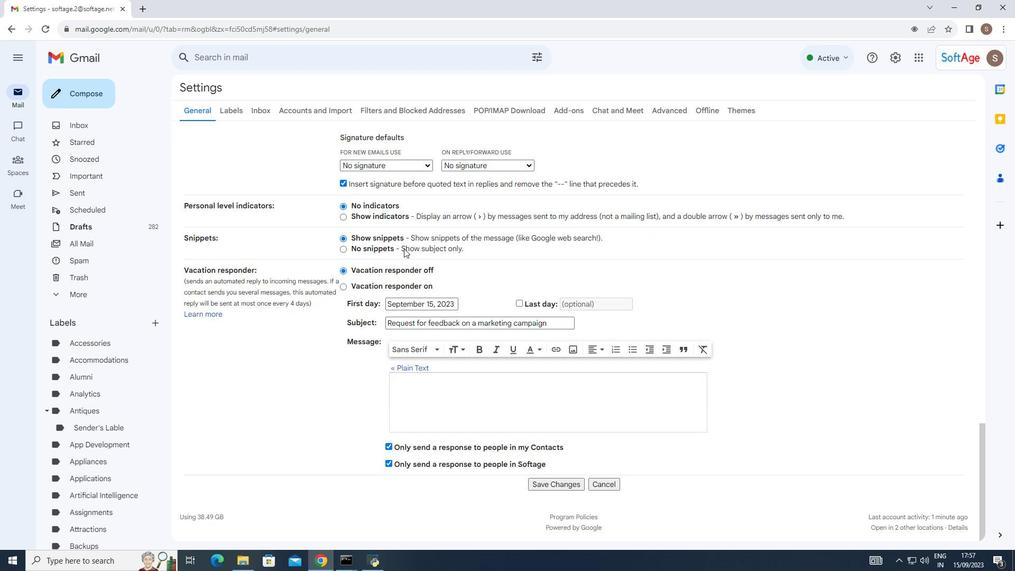 
Action: Mouse scrolled (403, 247) with delta (0, 0)
Screenshot: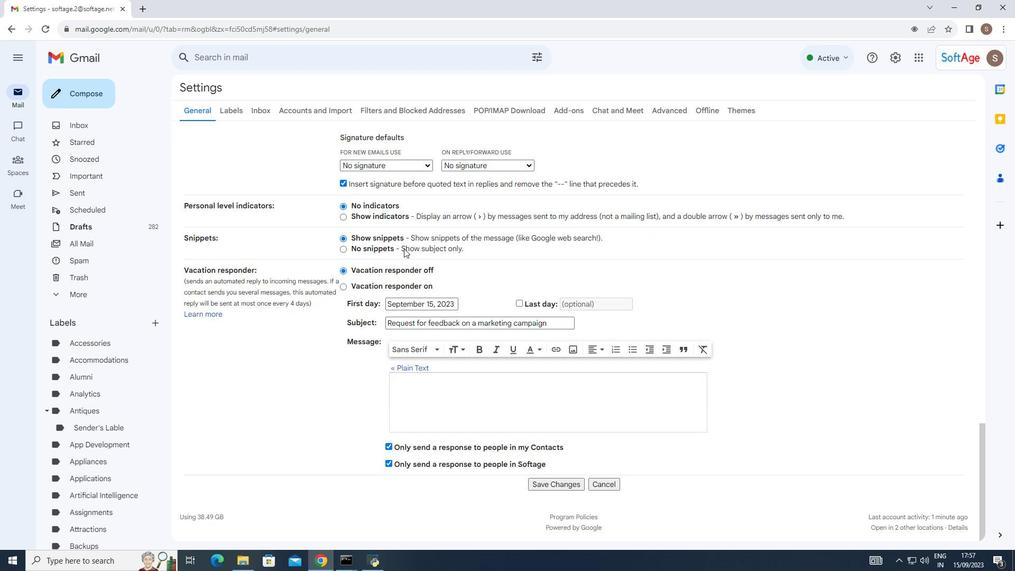 
Action: Mouse scrolled (403, 247) with delta (0, 0)
Screenshot: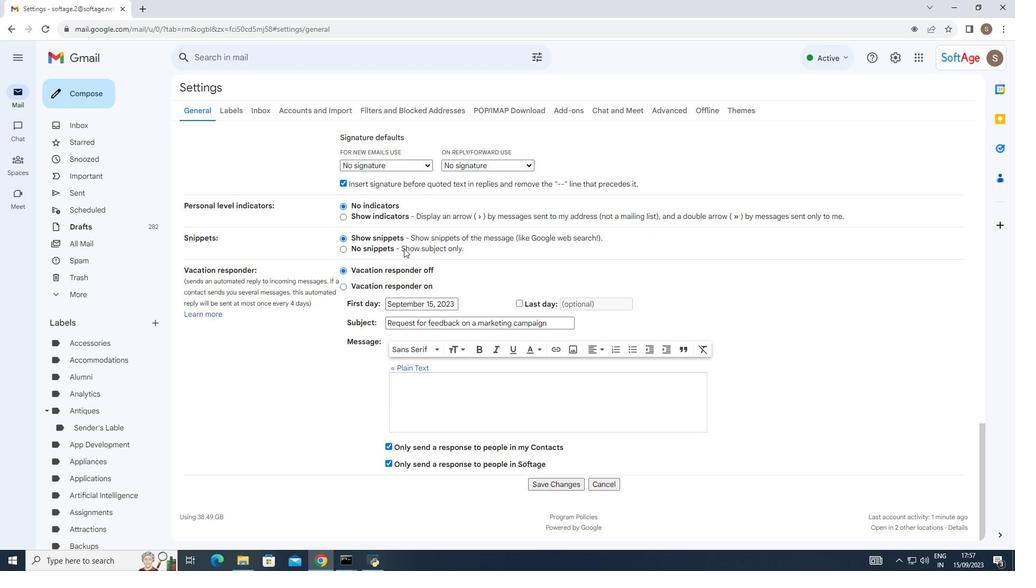 
Action: Mouse moved to (405, 247)
Screenshot: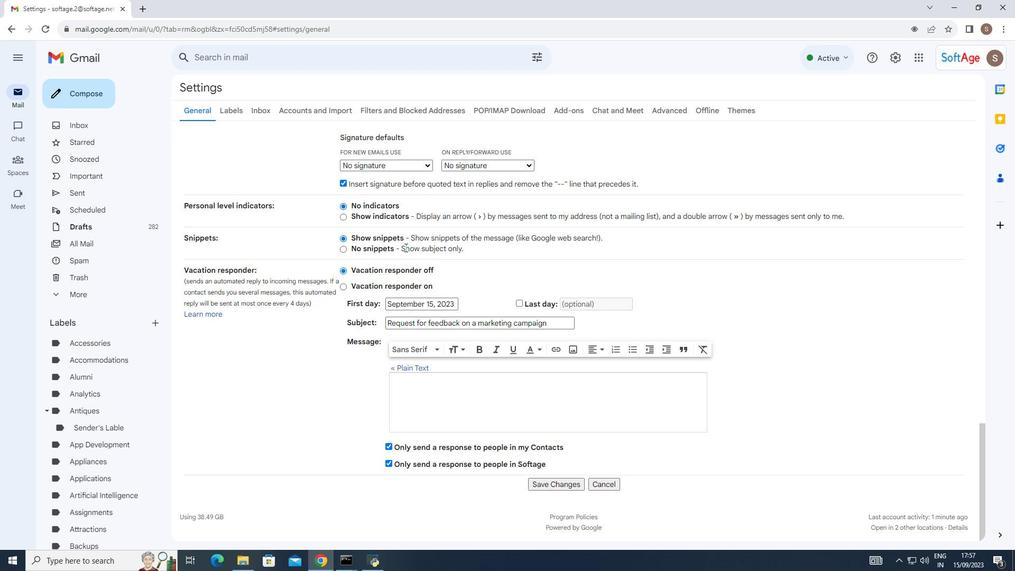 
Action: Mouse scrolled (405, 246) with delta (0, 0)
Screenshot: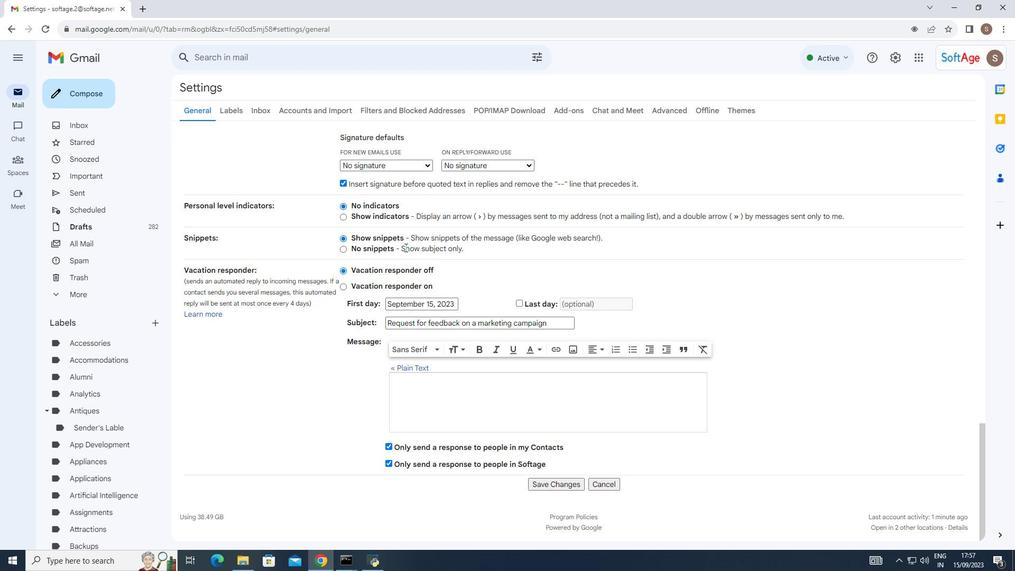 
Action: Mouse scrolled (405, 246) with delta (0, 0)
Screenshot: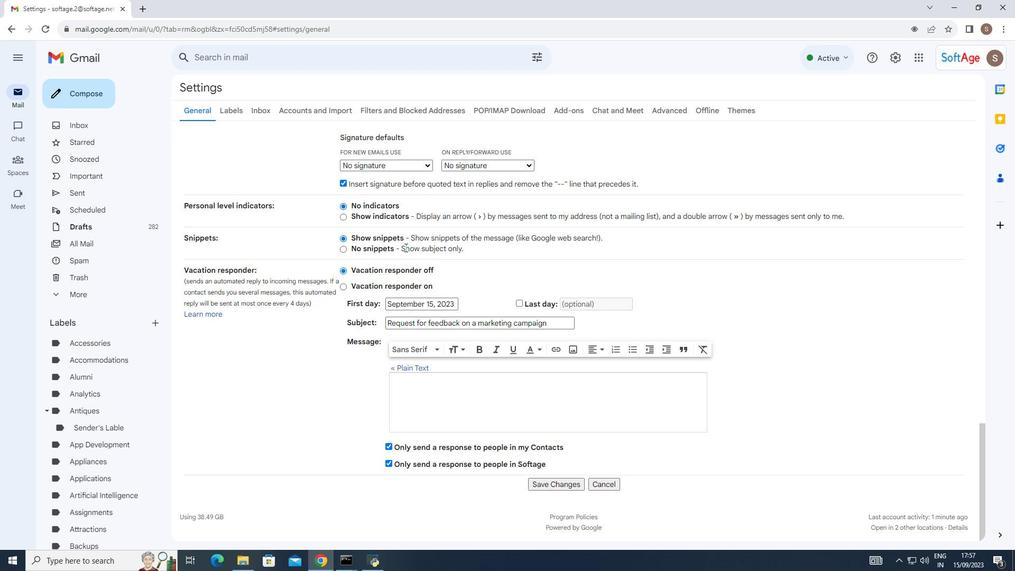 
Action: Mouse scrolled (405, 246) with delta (0, 0)
Screenshot: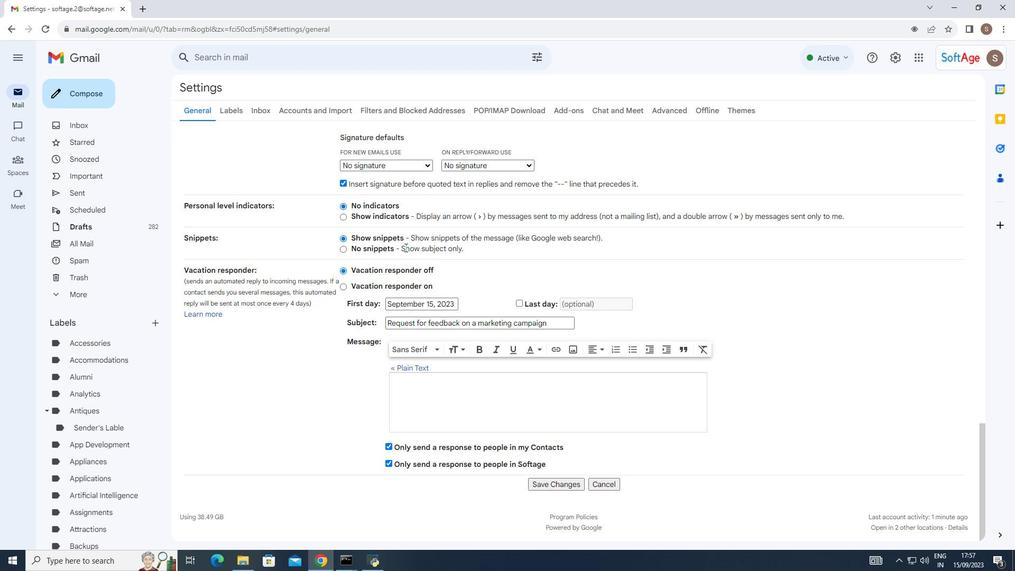 
Action: Mouse scrolled (405, 246) with delta (0, 0)
Screenshot: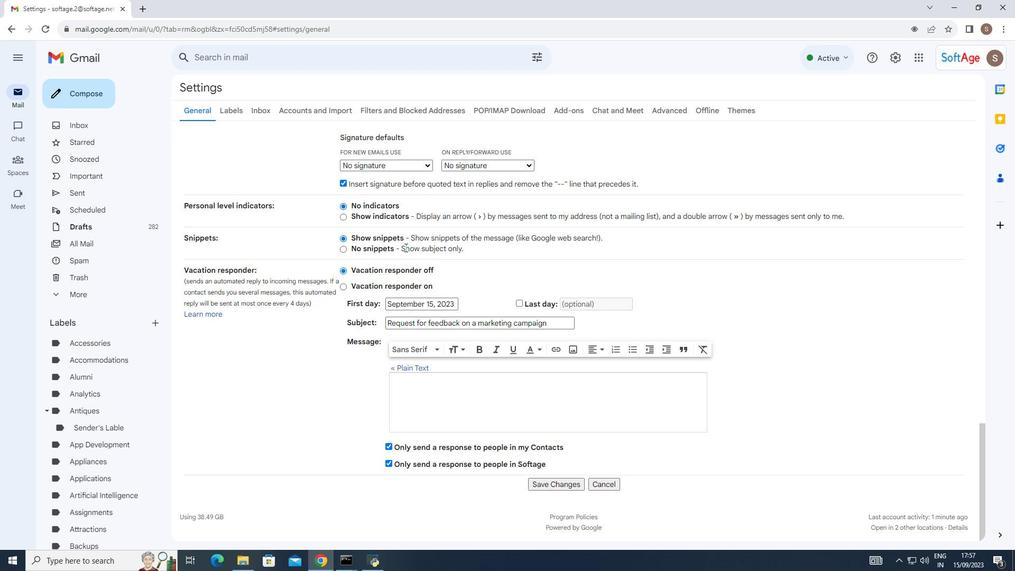 
Action: Mouse scrolled (405, 246) with delta (0, 0)
Screenshot: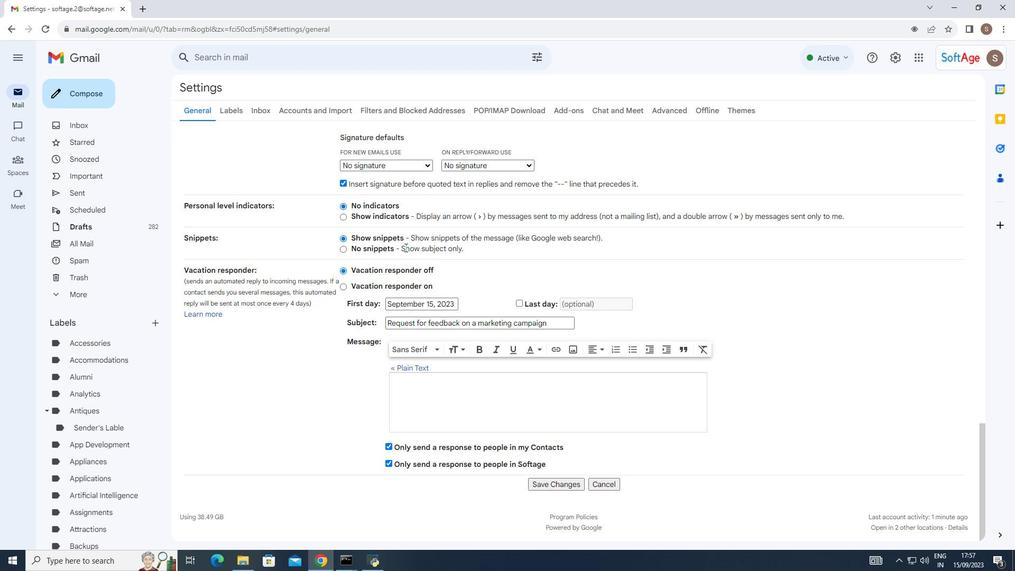 
Action: Mouse scrolled (405, 246) with delta (0, 0)
Screenshot: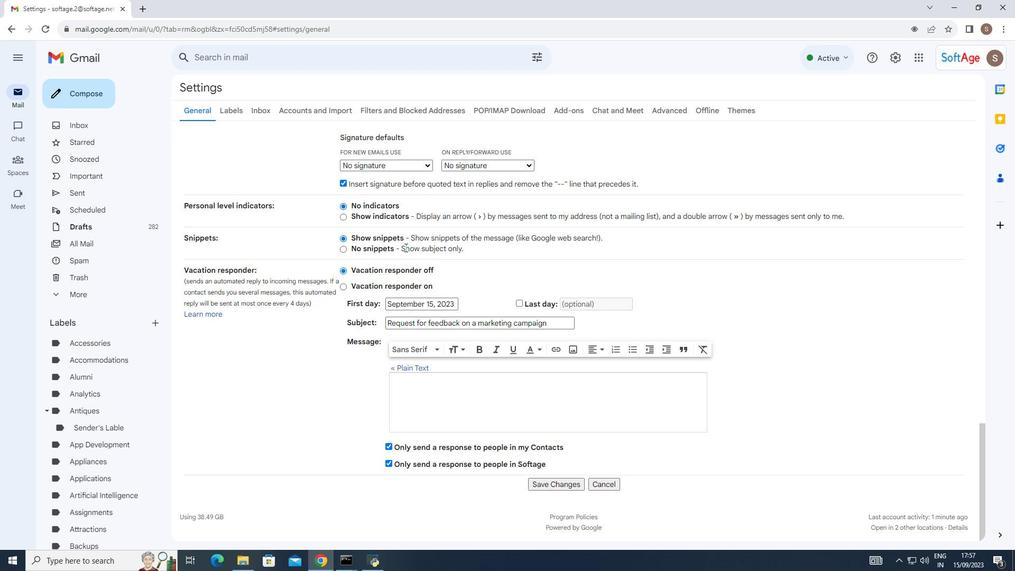 
Action: Mouse moved to (561, 480)
Screenshot: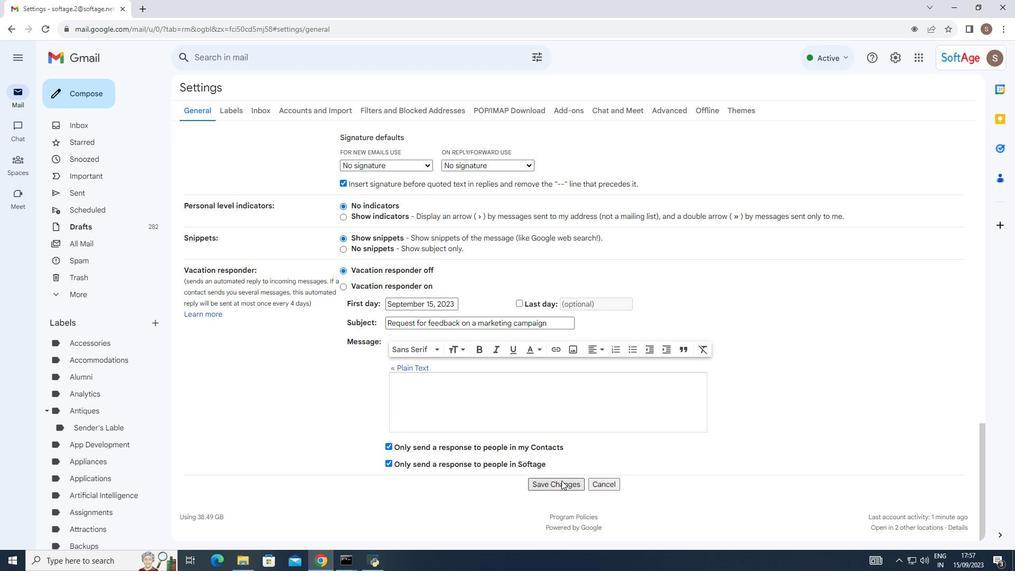 
Action: Mouse pressed left at (561, 480)
Screenshot: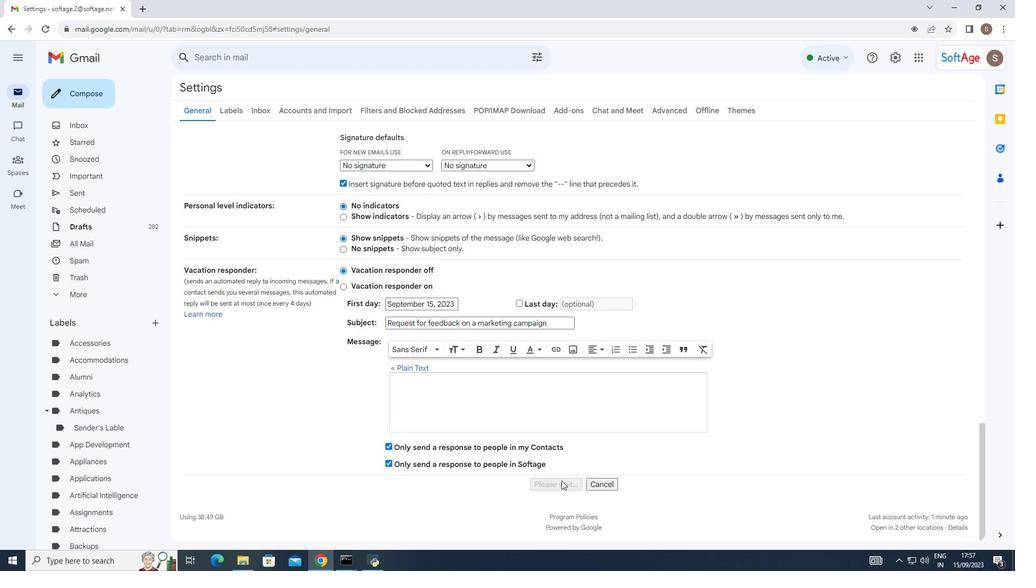 
Action: Mouse moved to (509, 315)
Screenshot: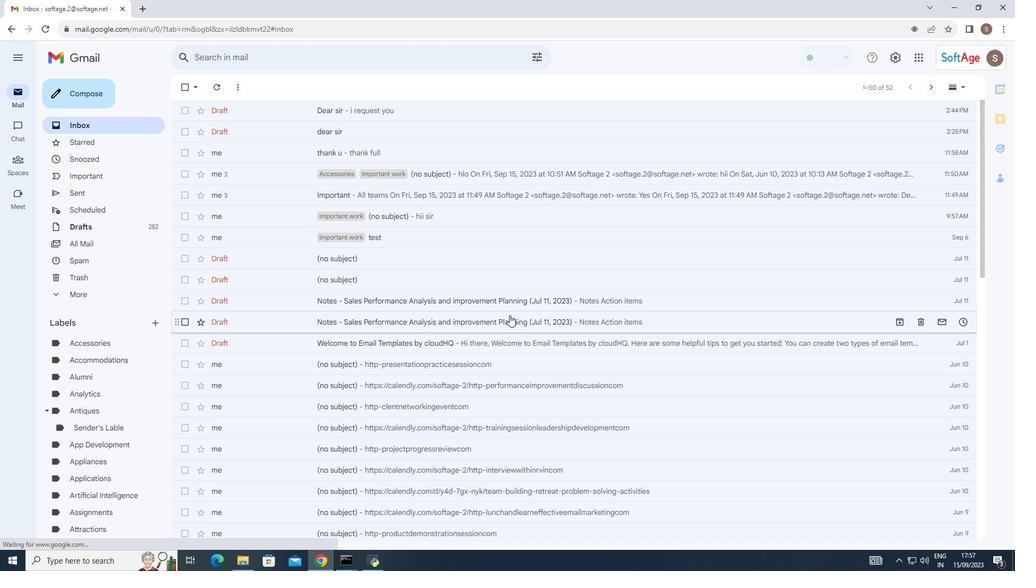 
